 Task: Find connections with filter location Ayapel with filter topic #successwith filter profile language French with filter current company SoftAge Information Technology Limited with filter school IMS ENGINEERING COLLEGE, GHAZIABAD with filter industry Health and Human Services with filter service category Budgeting with filter keywords title Animal Shelter Manager
Action: Mouse moved to (525, 67)
Screenshot: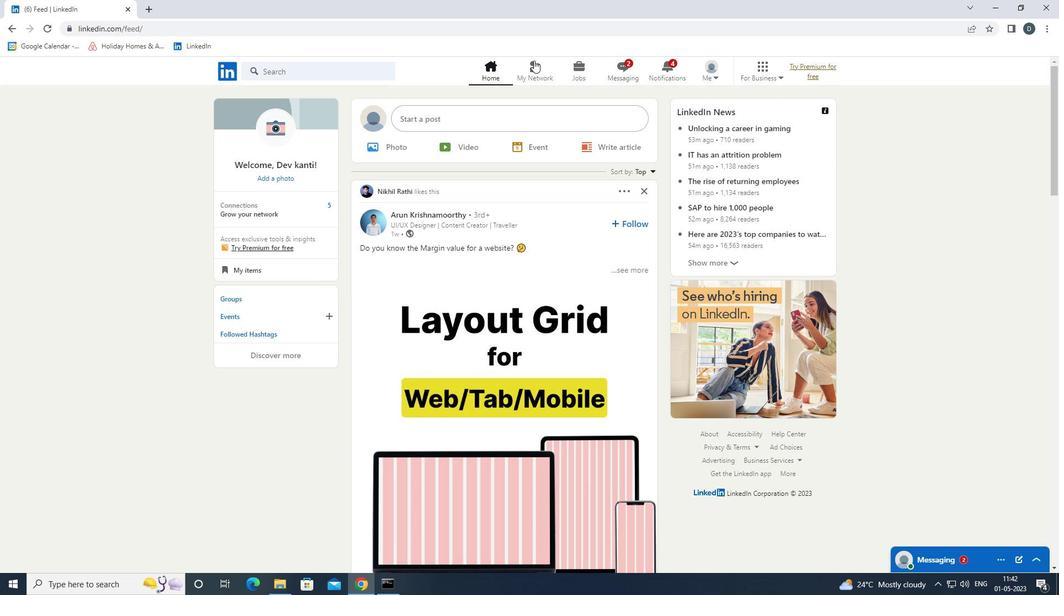 
Action: Mouse pressed left at (525, 67)
Screenshot: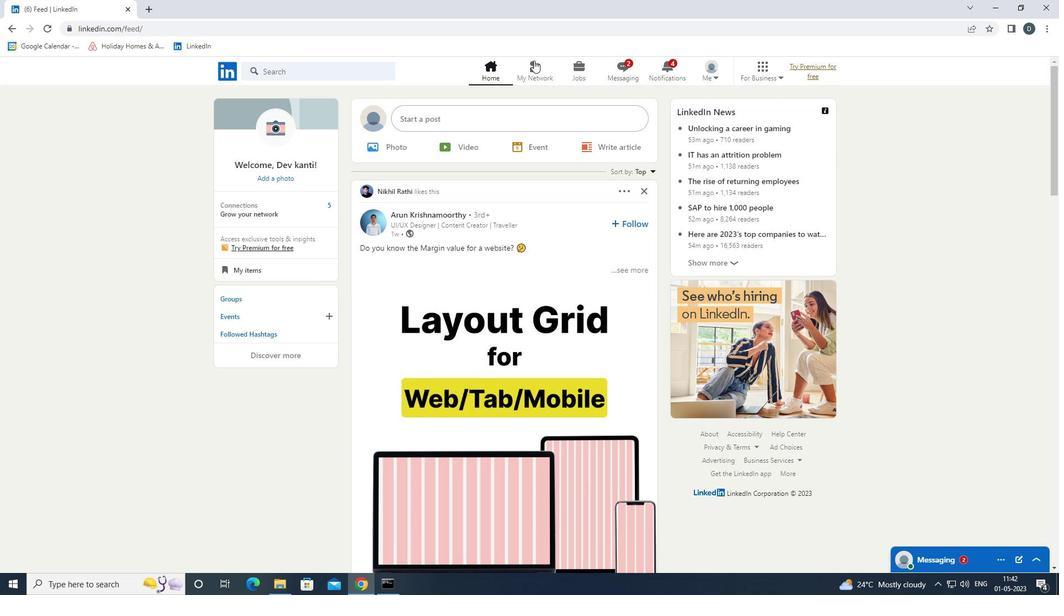 
Action: Mouse moved to (364, 132)
Screenshot: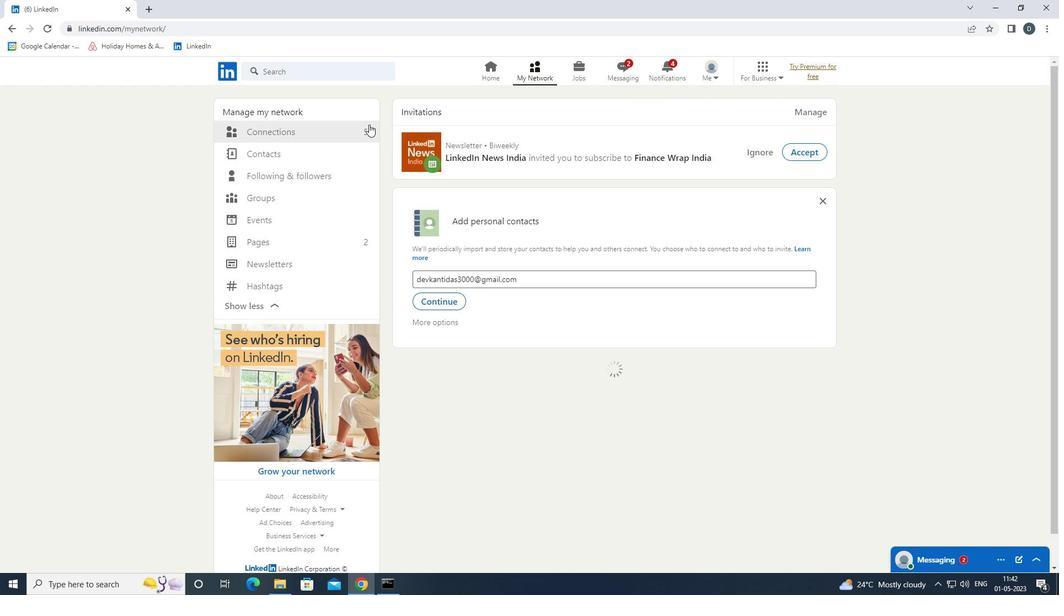 
Action: Mouse pressed left at (364, 132)
Screenshot: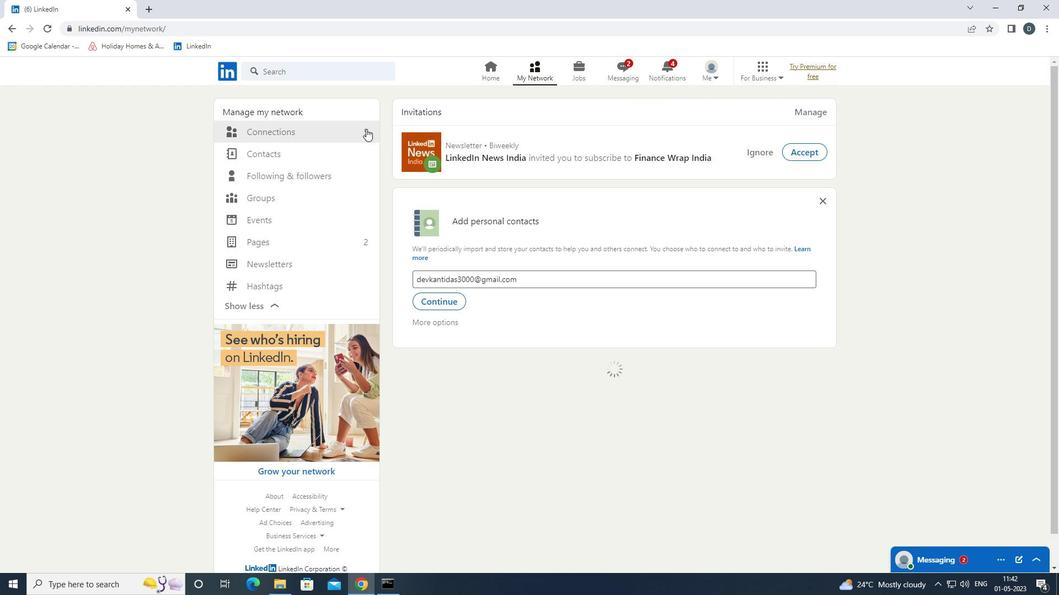 
Action: Mouse moved to (600, 132)
Screenshot: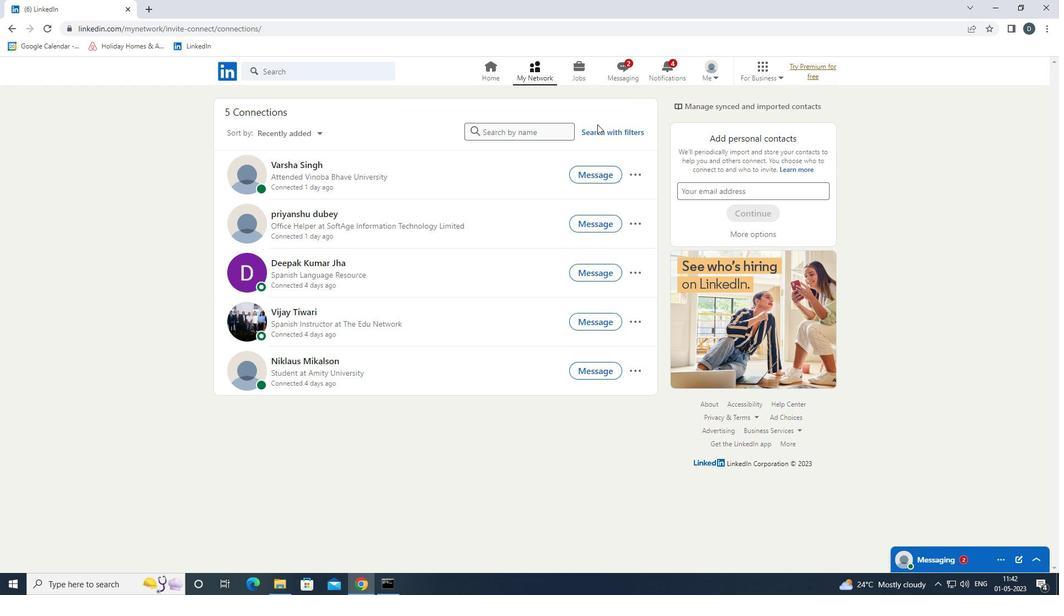 
Action: Mouse pressed left at (600, 132)
Screenshot: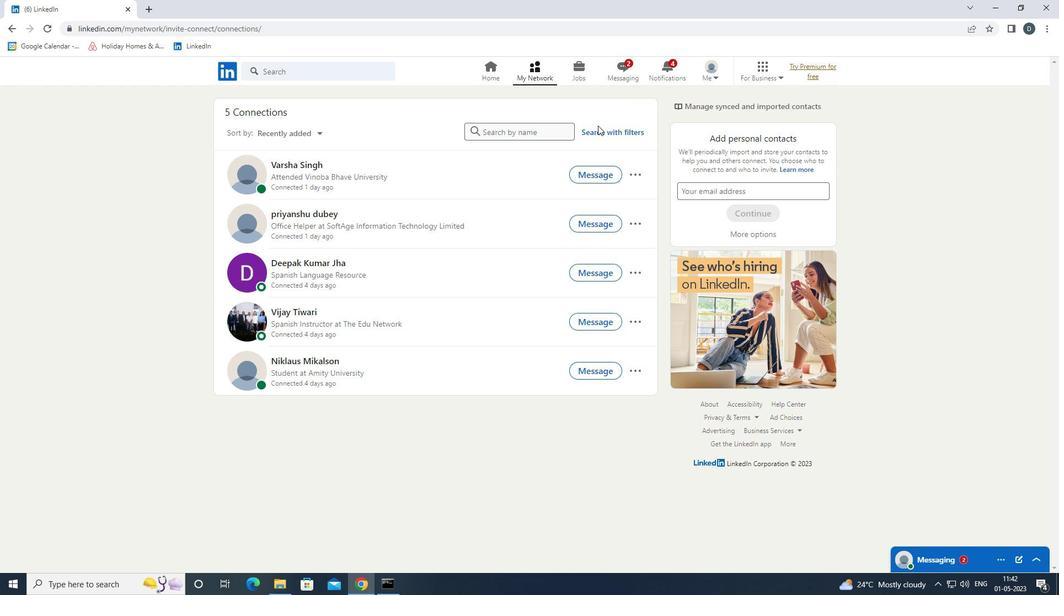 
Action: Mouse moved to (567, 101)
Screenshot: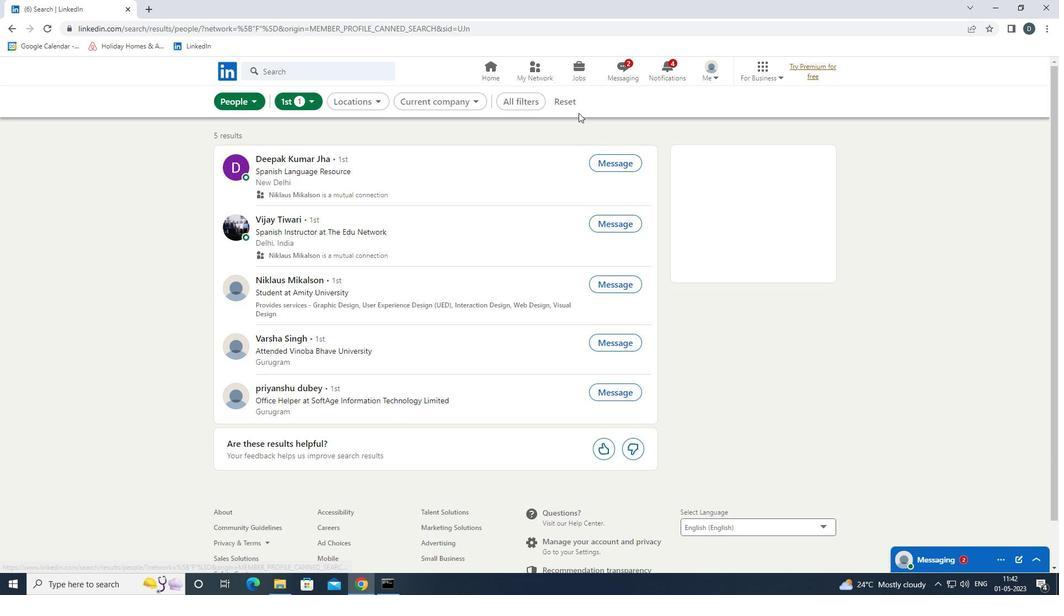 
Action: Mouse pressed left at (567, 101)
Screenshot: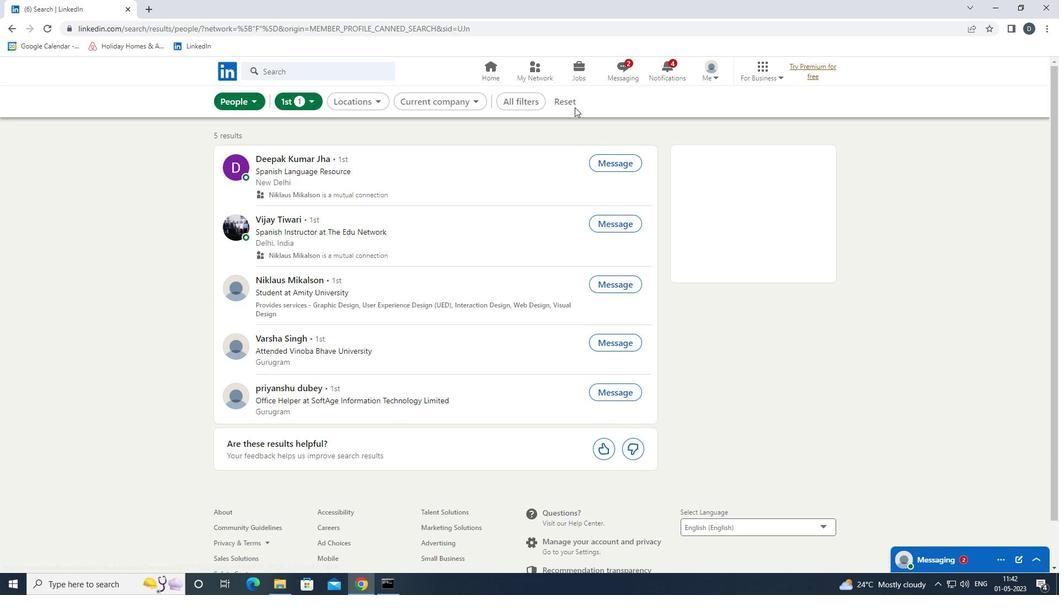 
Action: Mouse moved to (542, 97)
Screenshot: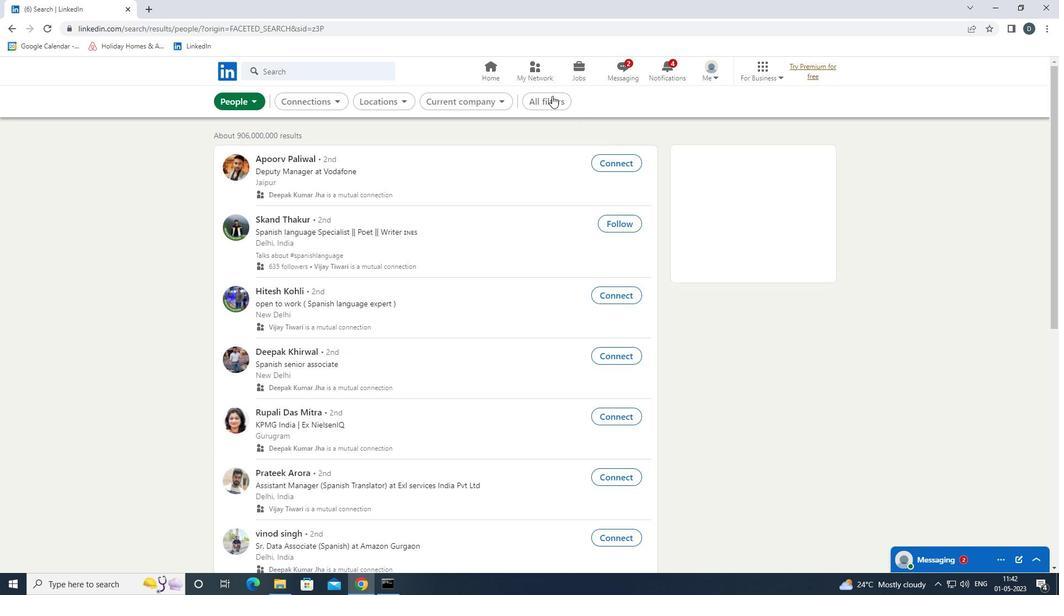 
Action: Mouse pressed left at (542, 97)
Screenshot: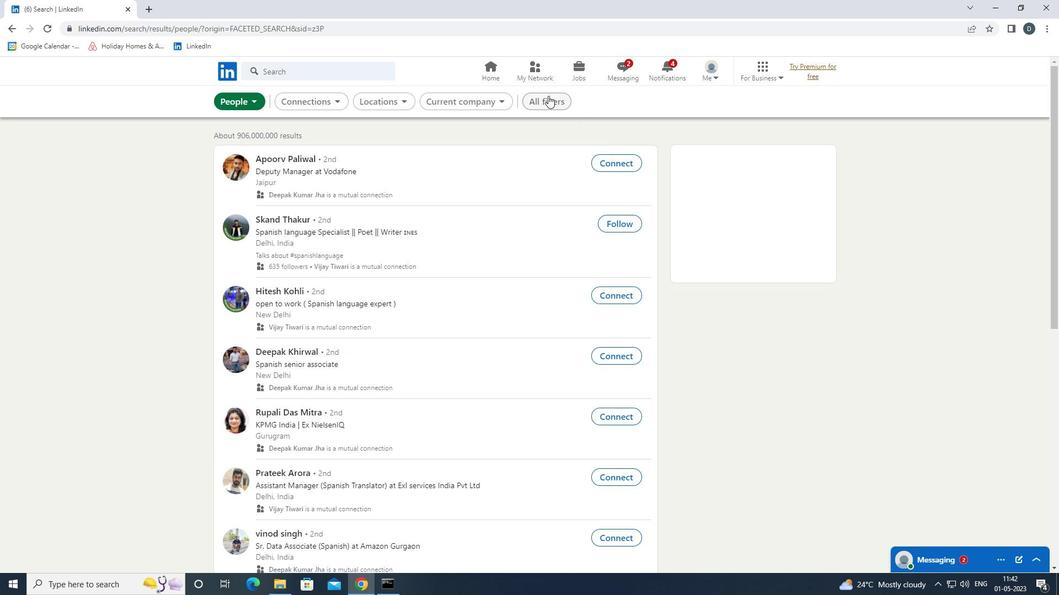 
Action: Mouse moved to (922, 286)
Screenshot: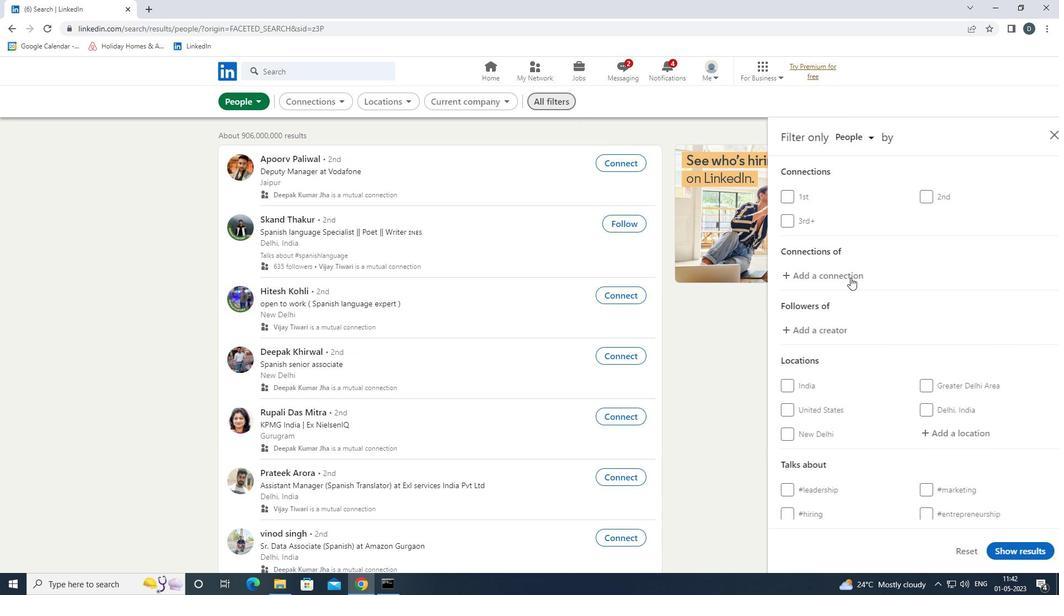 
Action: Mouse scrolled (922, 285) with delta (0, 0)
Screenshot: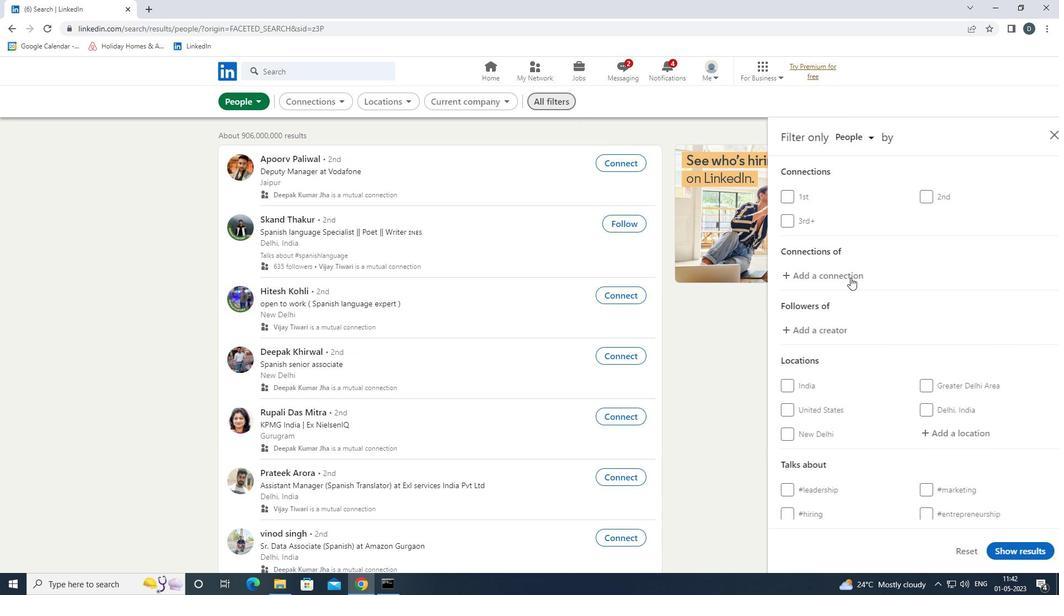 
Action: Mouse moved to (925, 287)
Screenshot: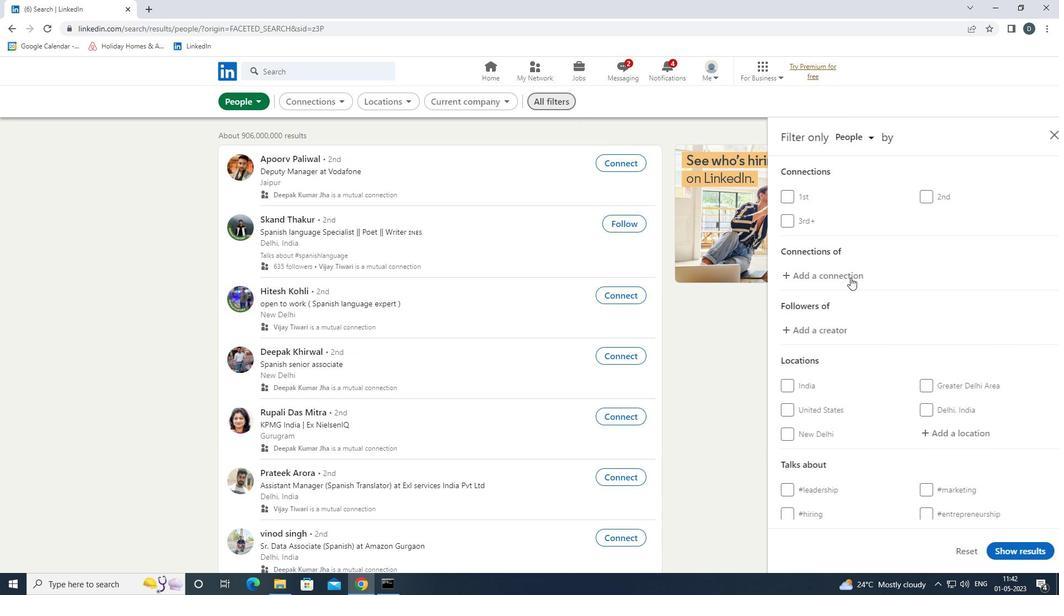 
Action: Mouse scrolled (925, 286) with delta (0, 0)
Screenshot: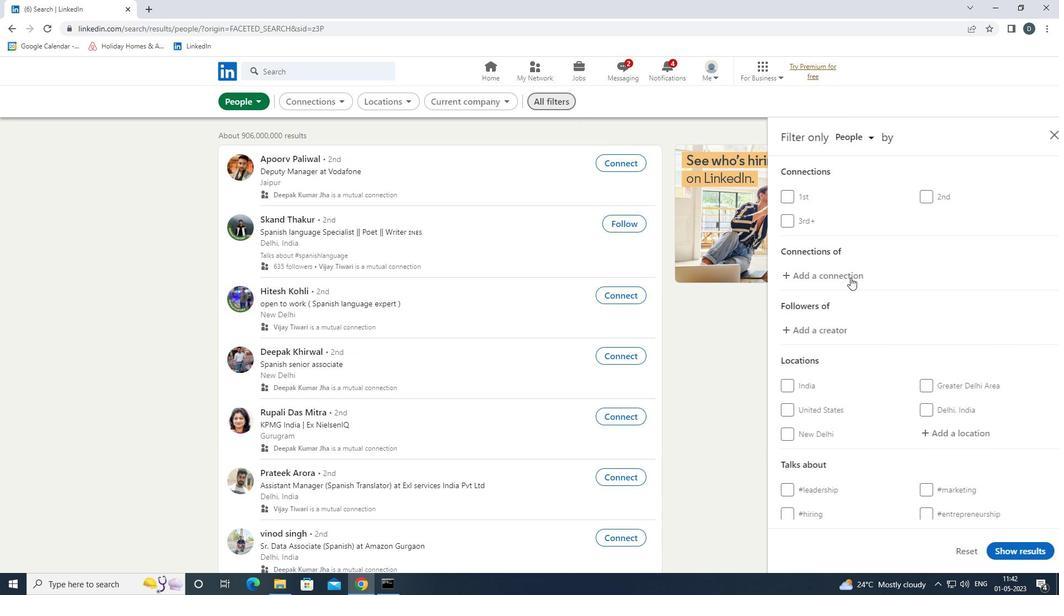 
Action: Mouse moved to (947, 395)
Screenshot: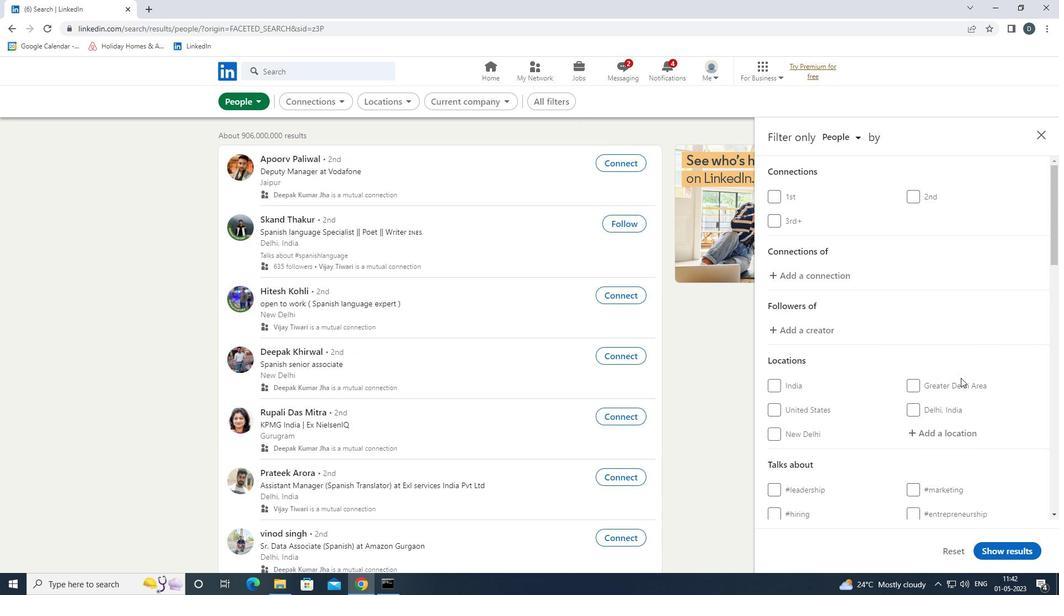 
Action: Mouse scrolled (947, 395) with delta (0, 0)
Screenshot: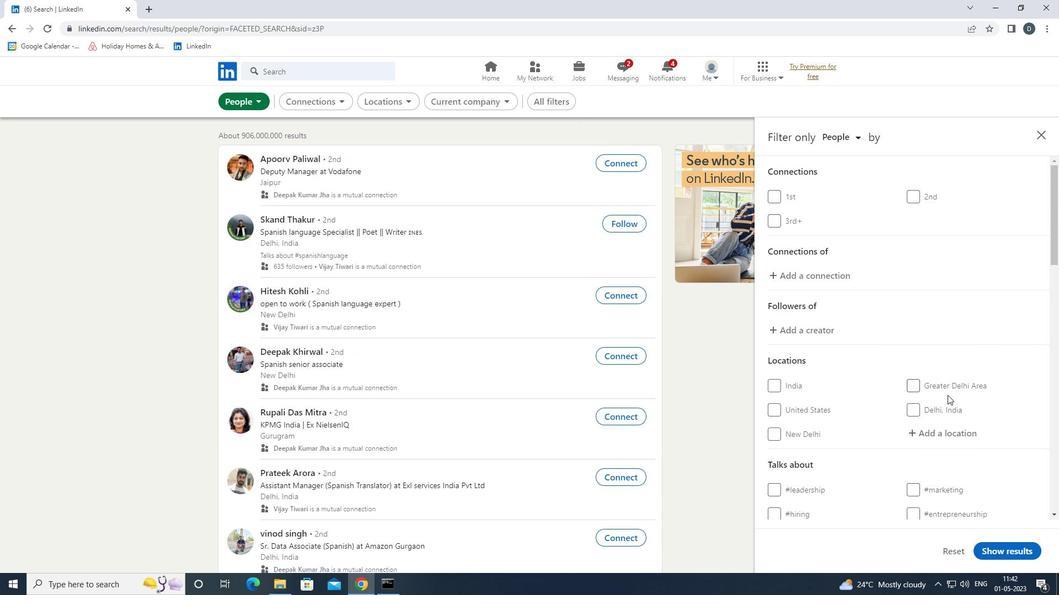 
Action: Mouse moved to (946, 375)
Screenshot: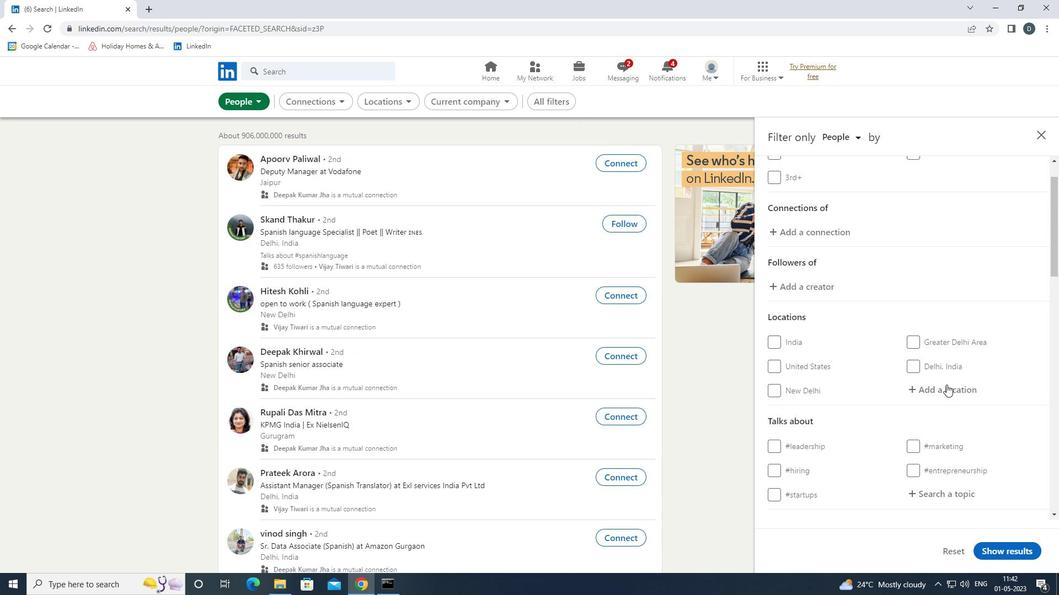 
Action: Mouse pressed left at (946, 375)
Screenshot: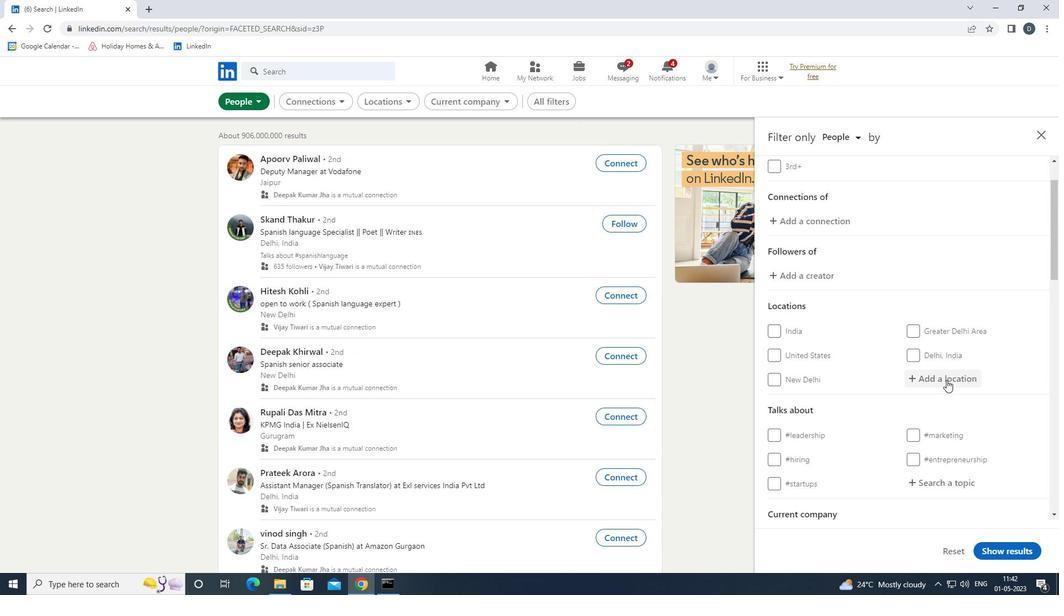 
Action: Key pressed <Key.shift><Key.shift><Key.shift><Key.shift><Key.shift><Key.shift><Key.shift><Key.shift><Key.shift><Key.shift><Key.shift><Key.shift><Key.shift><Key.shift><Key.shift>AYAPEL<Key.down><Key.enter>
Screenshot: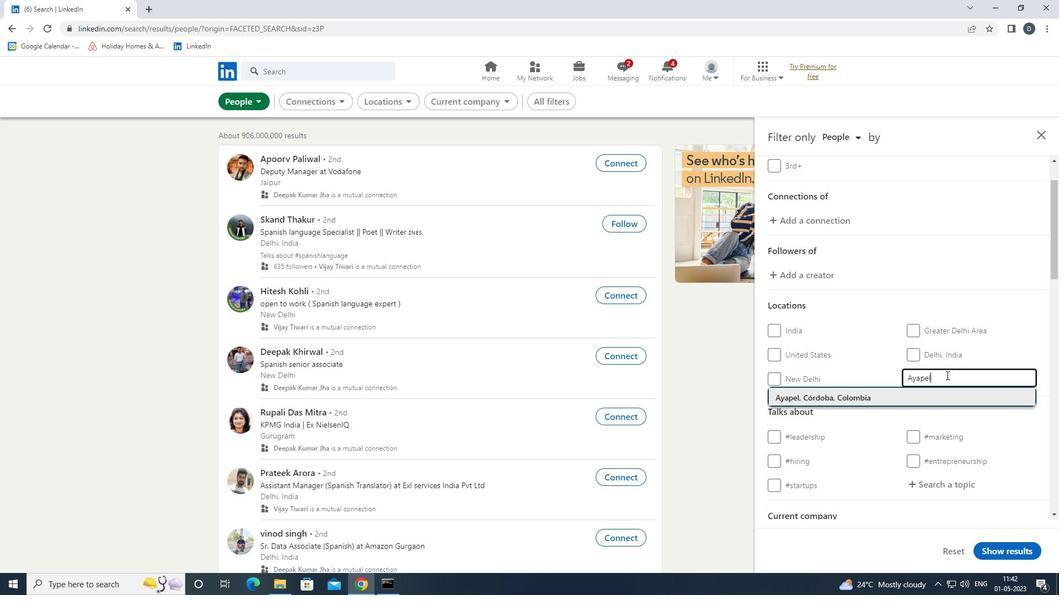 
Action: Mouse scrolled (946, 375) with delta (0, 0)
Screenshot: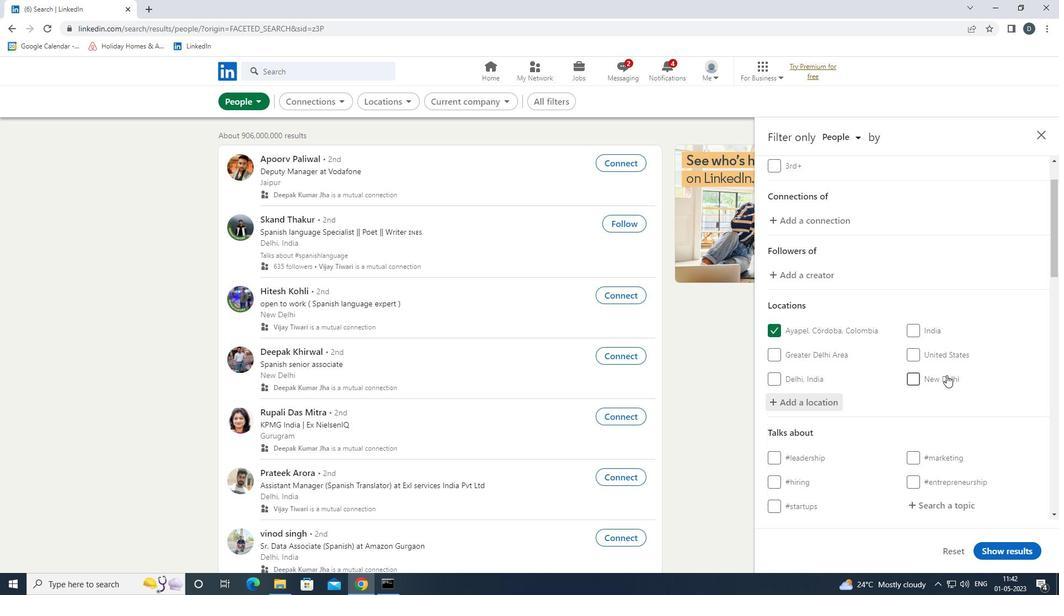 
Action: Mouse scrolled (946, 375) with delta (0, 0)
Screenshot: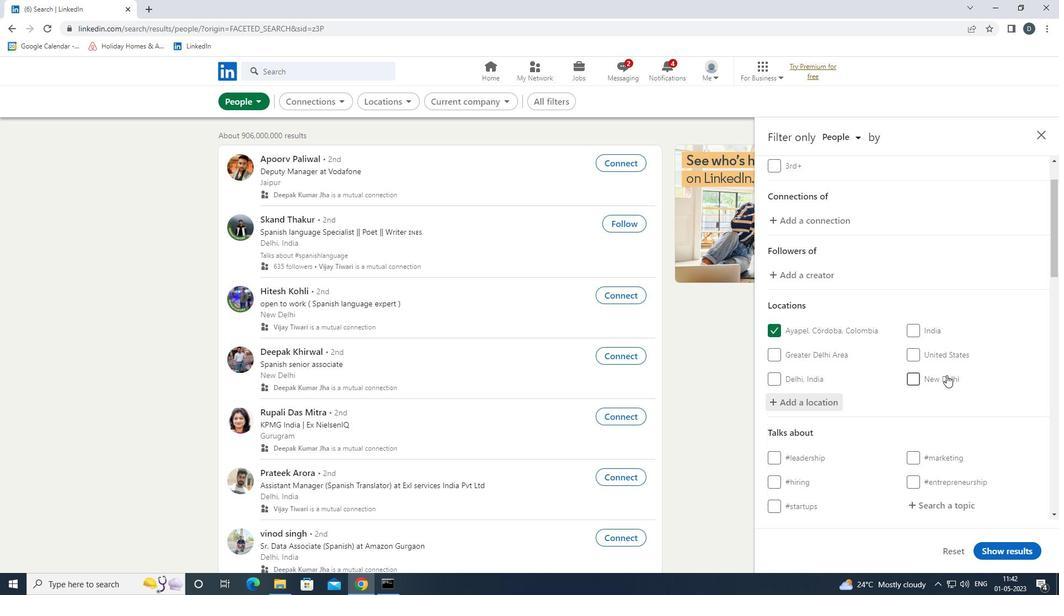 
Action: Mouse moved to (939, 396)
Screenshot: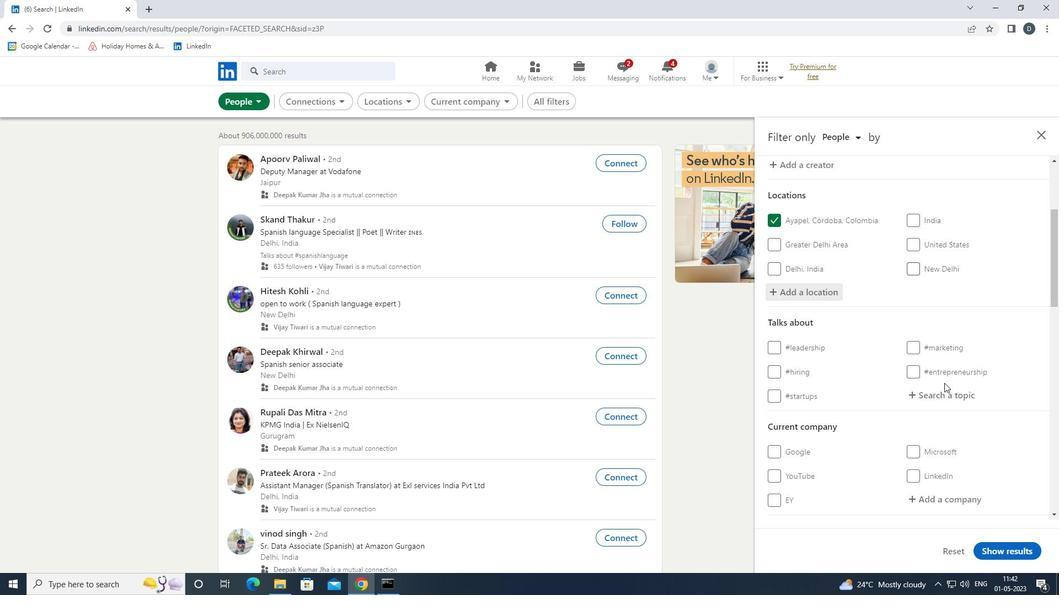 
Action: Mouse pressed left at (939, 396)
Screenshot: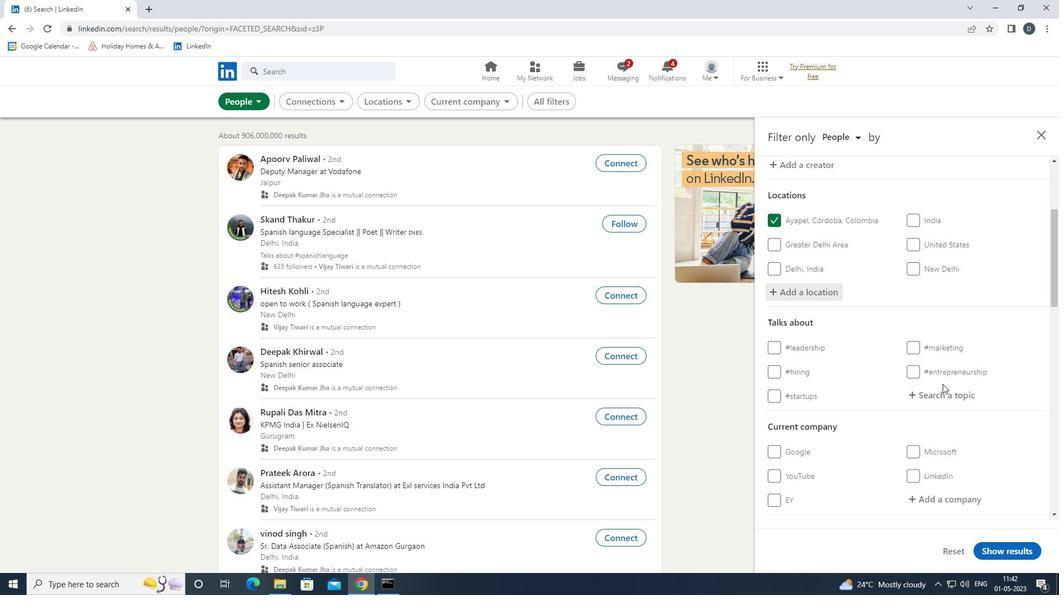 
Action: Mouse moved to (939, 397)
Screenshot: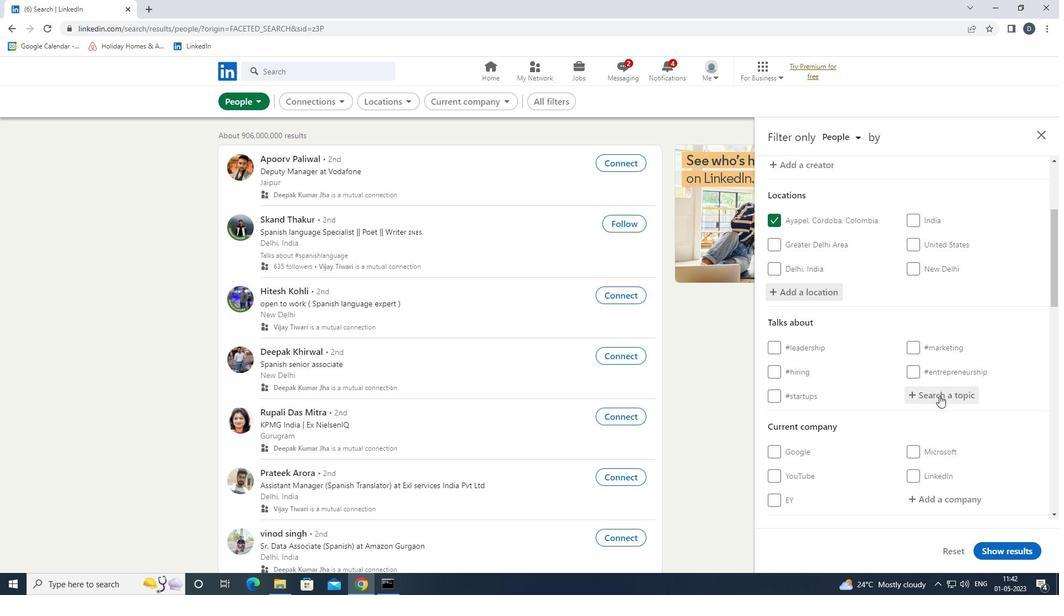 
Action: Key pressed <Key.shift>#SUCCESS
Screenshot: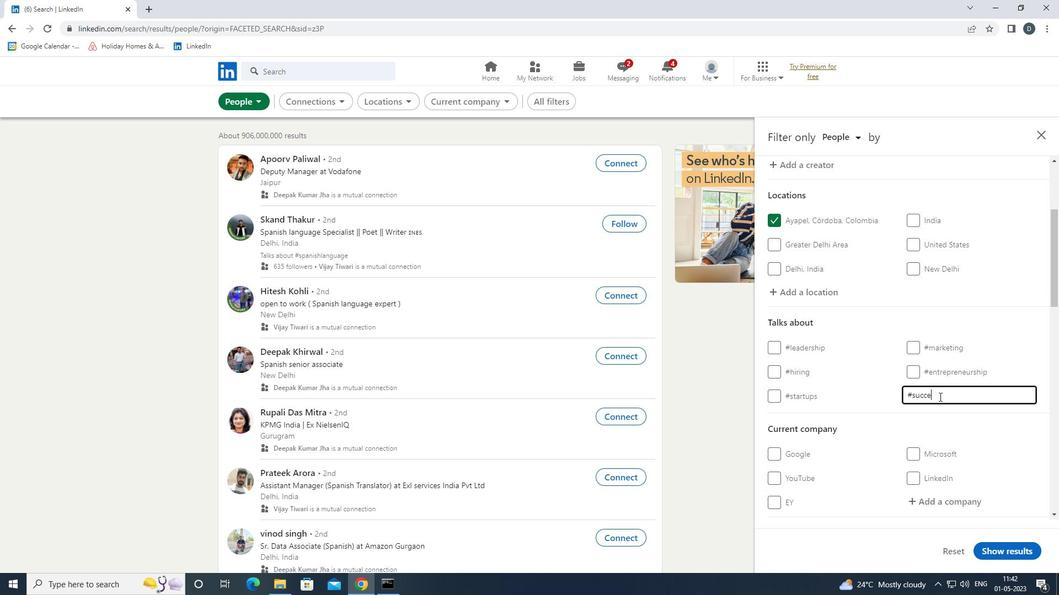 
Action: Mouse moved to (905, 407)
Screenshot: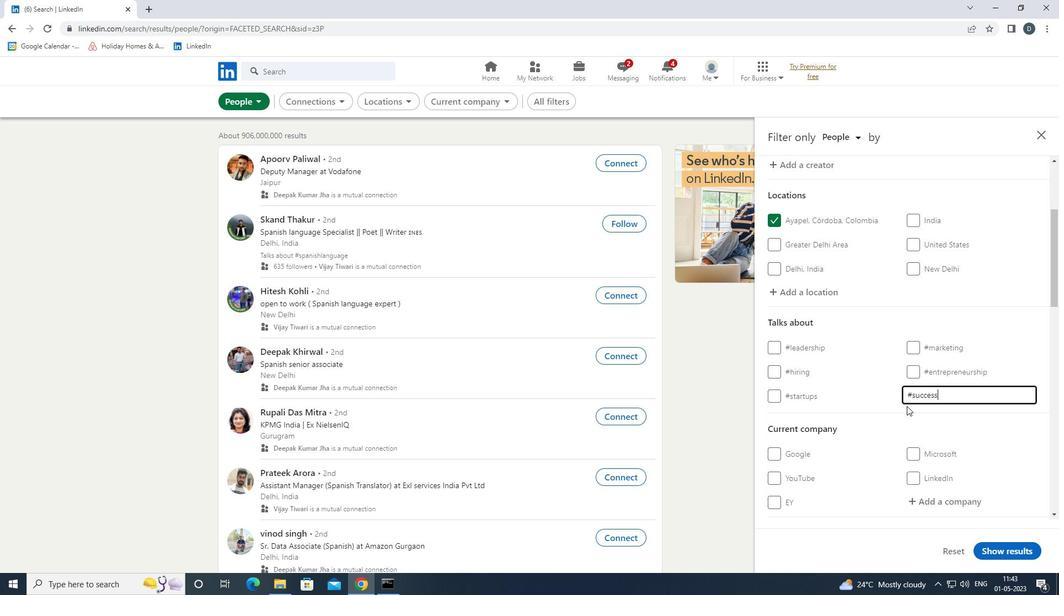 
Action: Mouse scrolled (905, 406) with delta (0, 0)
Screenshot: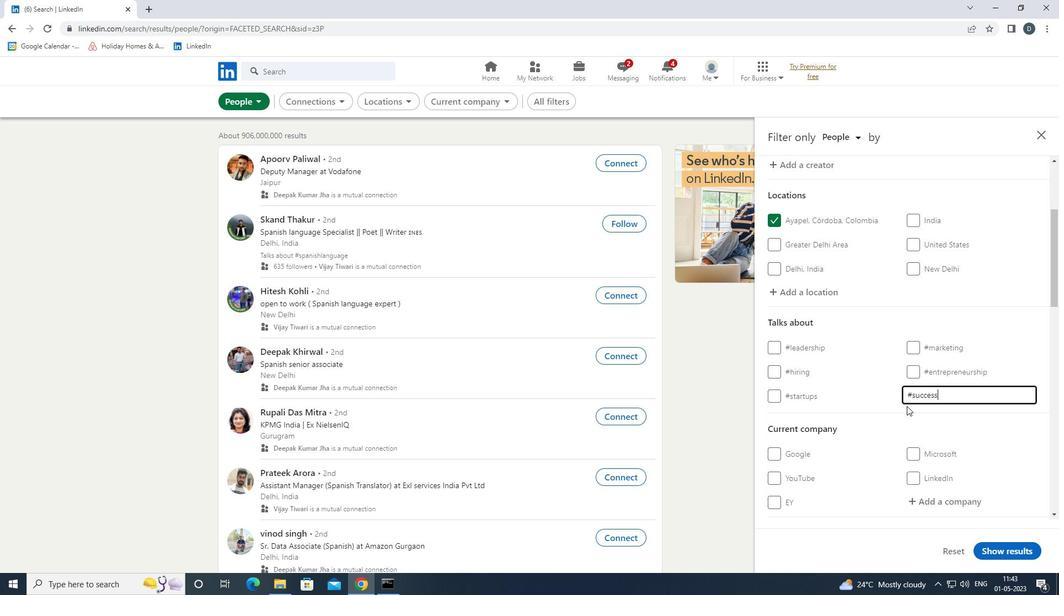 
Action: Mouse scrolled (905, 406) with delta (0, 0)
Screenshot: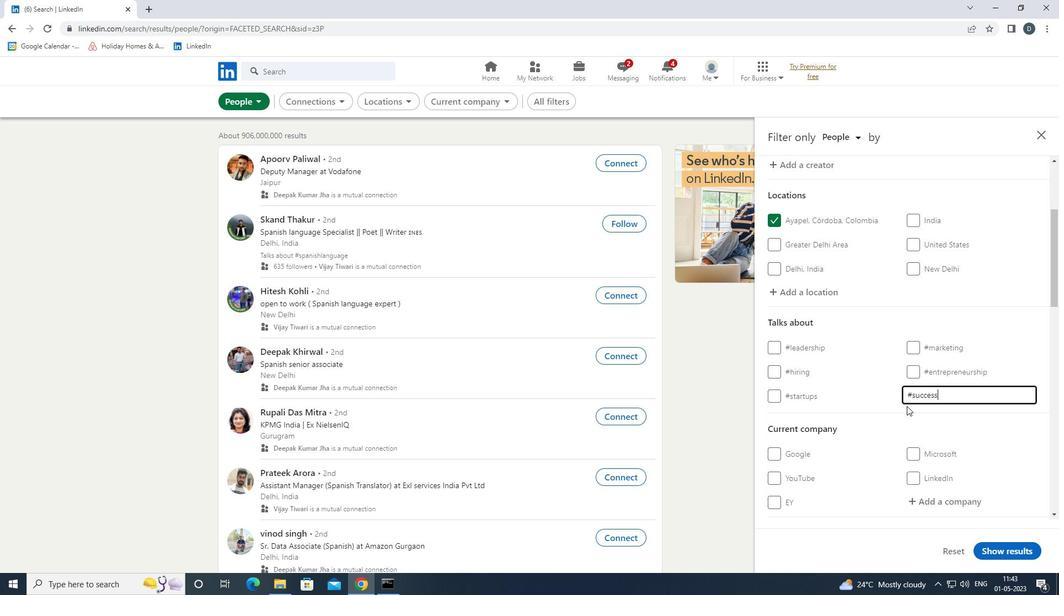 
Action: Mouse scrolled (905, 406) with delta (0, 0)
Screenshot: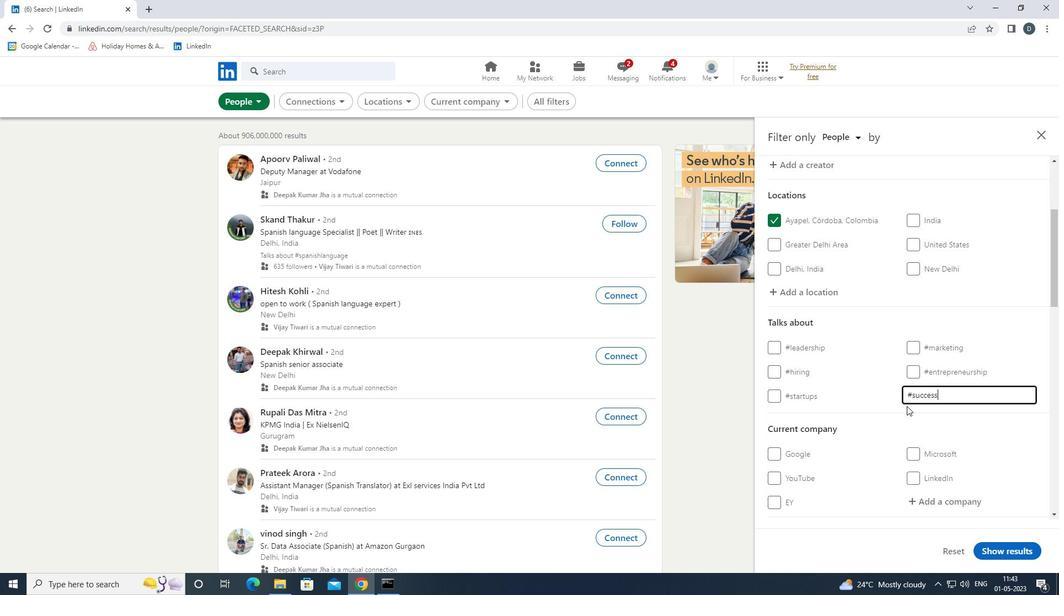 
Action: Mouse moved to (904, 407)
Screenshot: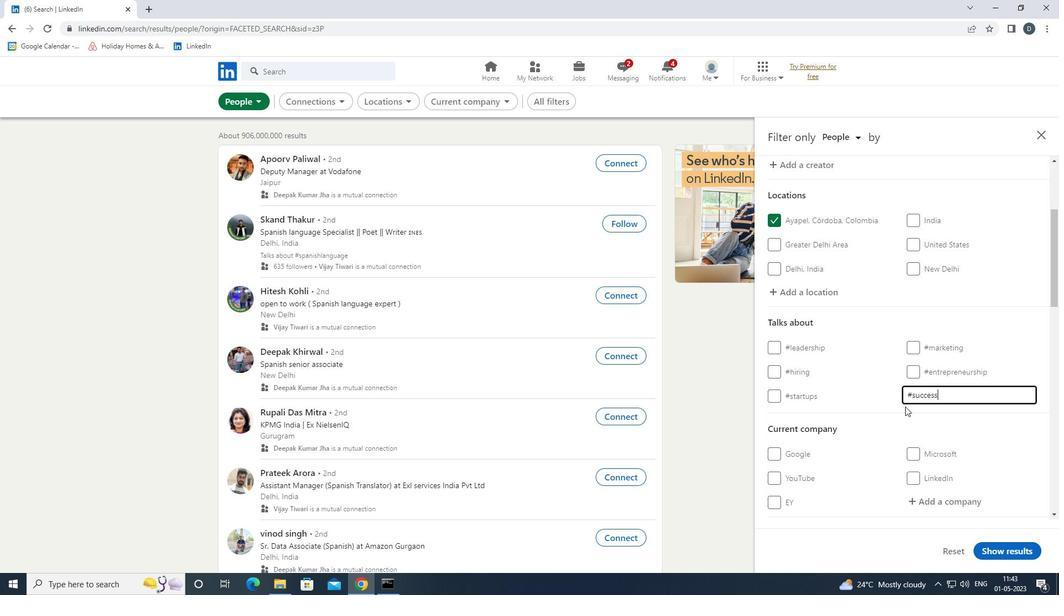 
Action: Mouse scrolled (904, 407) with delta (0, 0)
Screenshot: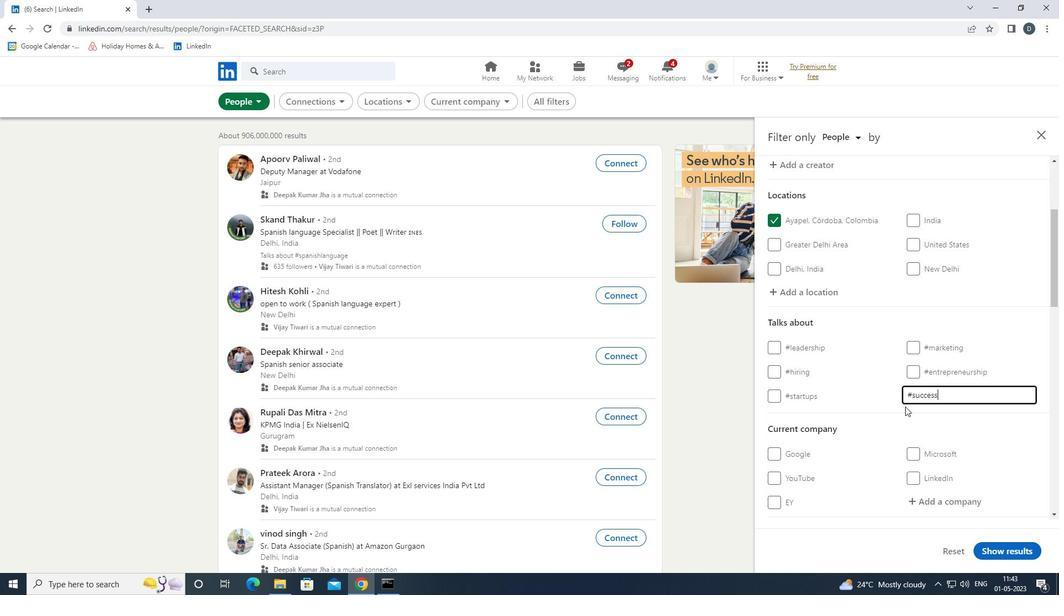 
Action: Mouse moved to (909, 402)
Screenshot: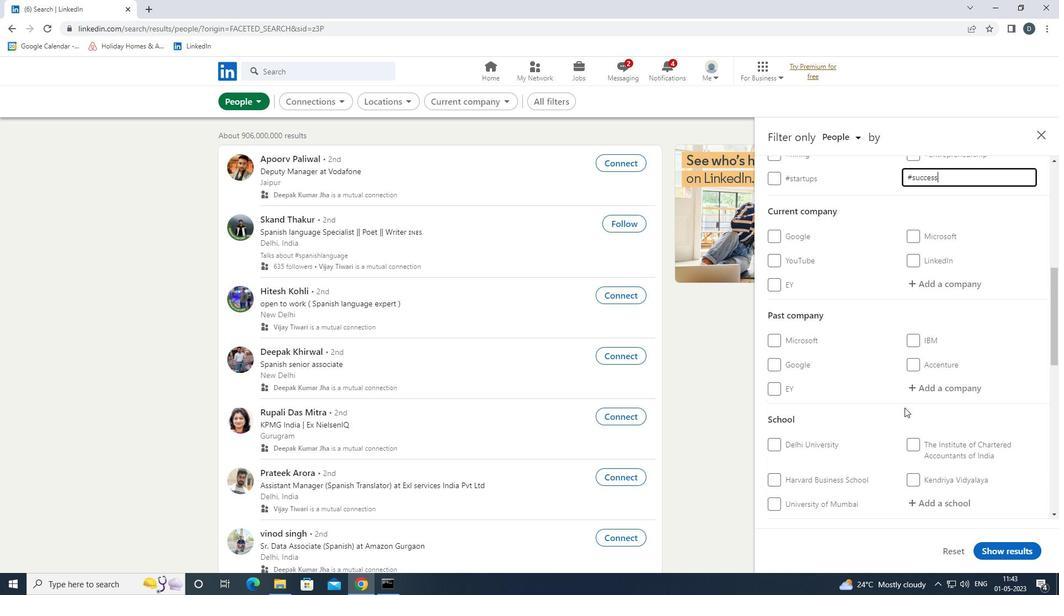 
Action: Mouse scrolled (909, 402) with delta (0, 0)
Screenshot: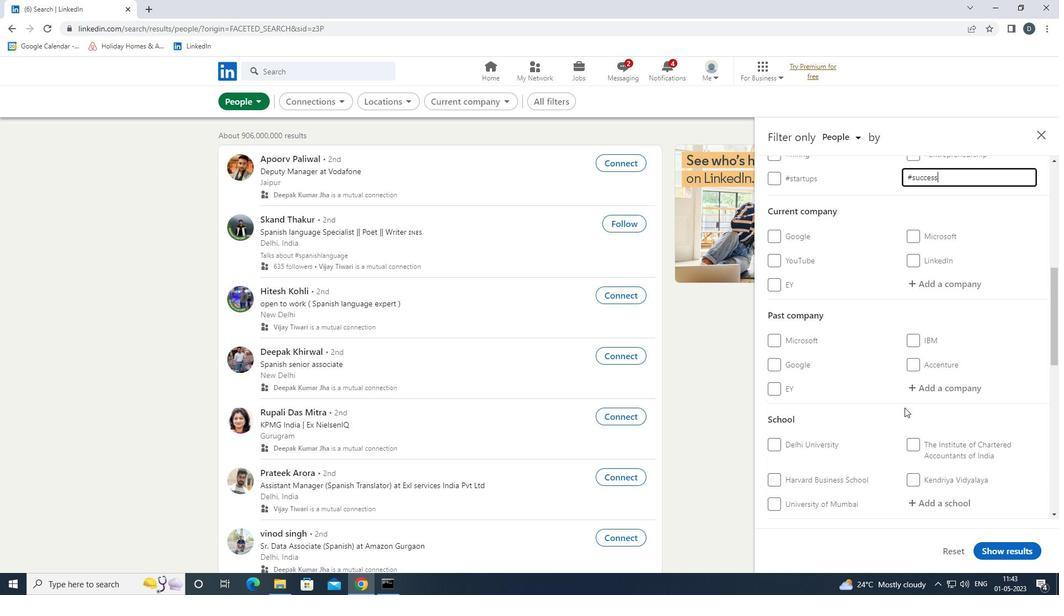 
Action: Mouse scrolled (909, 402) with delta (0, 0)
Screenshot: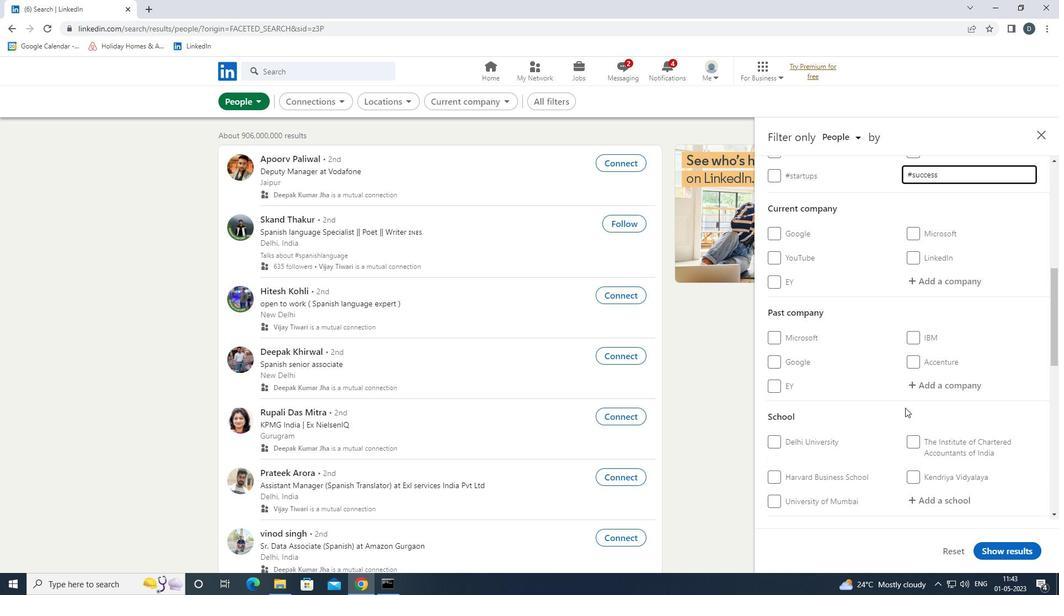 
Action: Mouse scrolled (909, 402) with delta (0, 0)
Screenshot: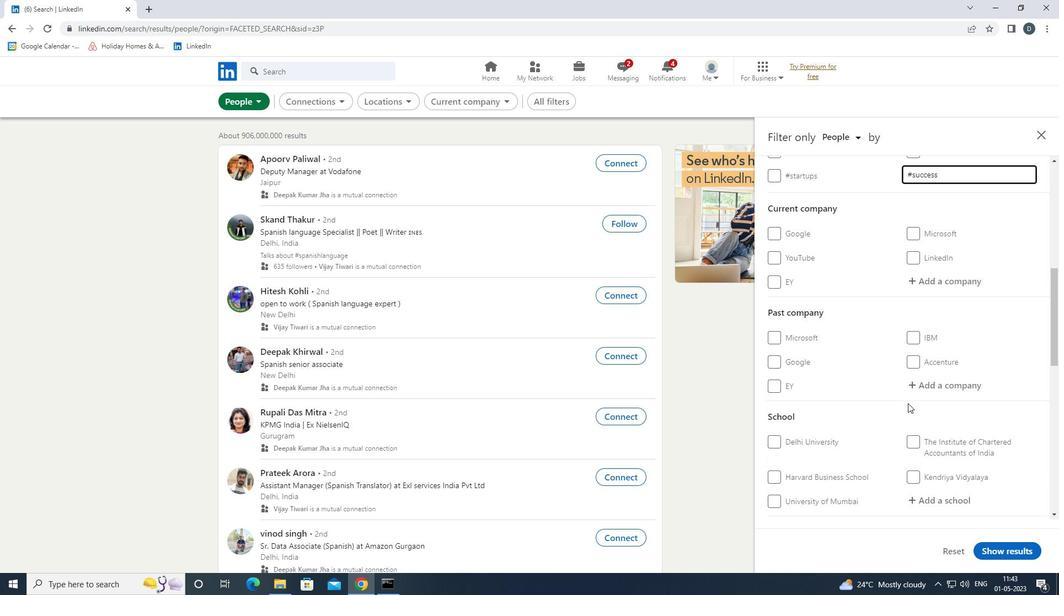 
Action: Mouse scrolled (909, 402) with delta (0, 0)
Screenshot: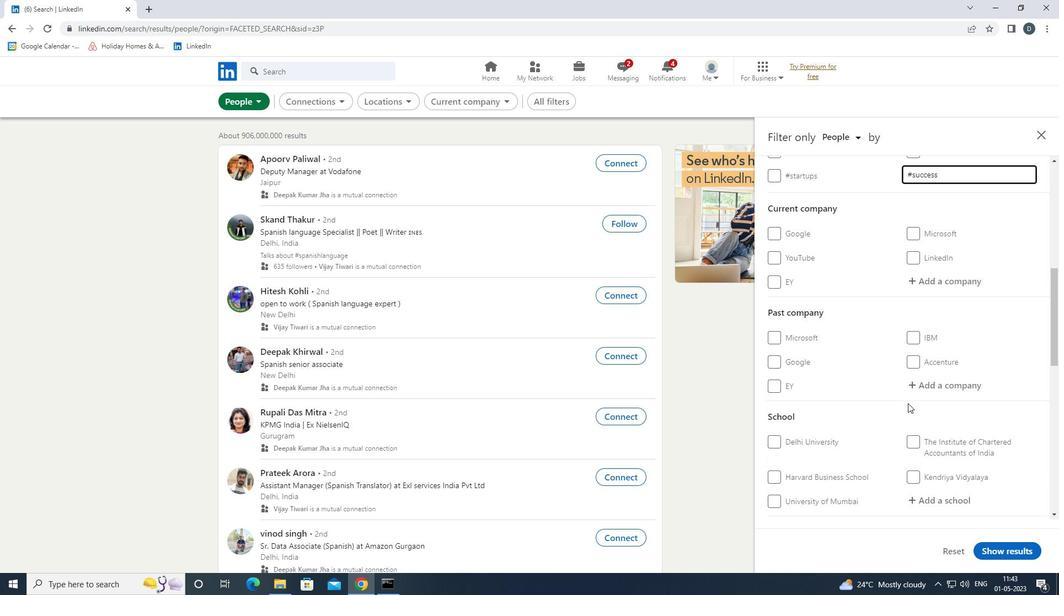 
Action: Mouse scrolled (909, 402) with delta (0, 0)
Screenshot: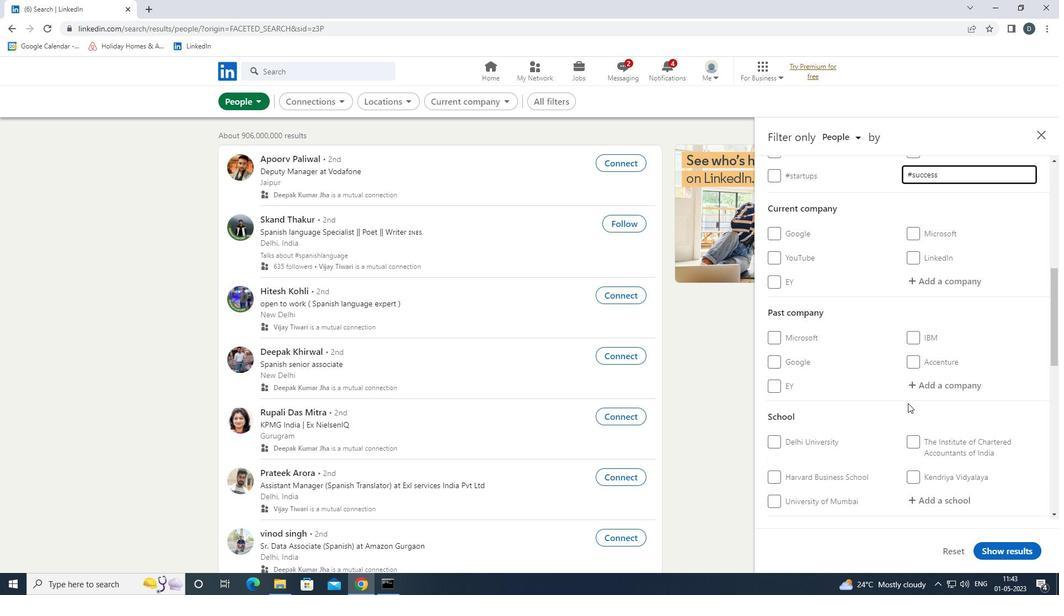 
Action: Mouse moved to (908, 408)
Screenshot: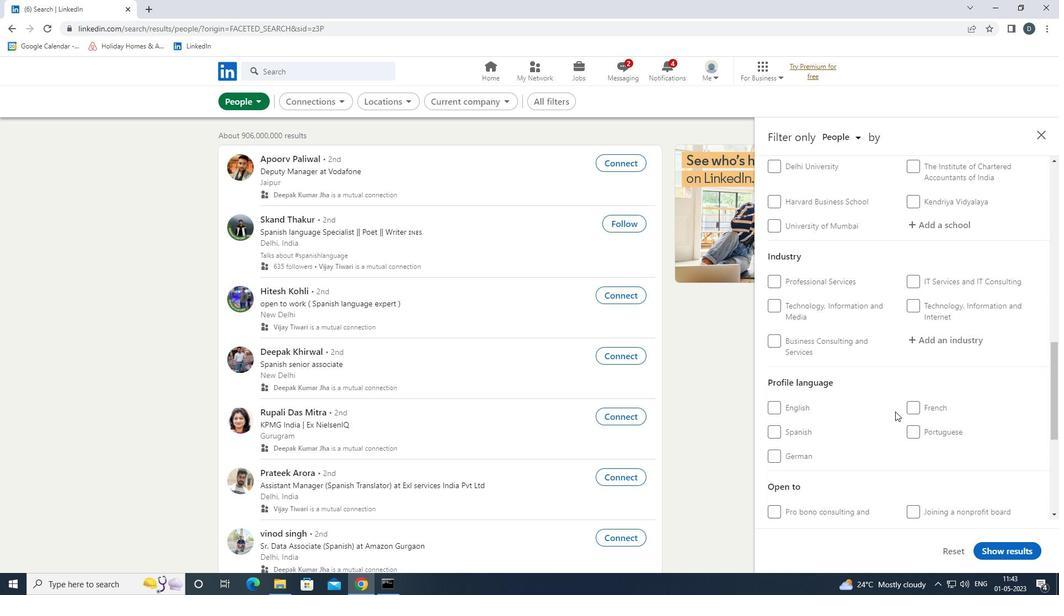 
Action: Mouse pressed left at (908, 408)
Screenshot: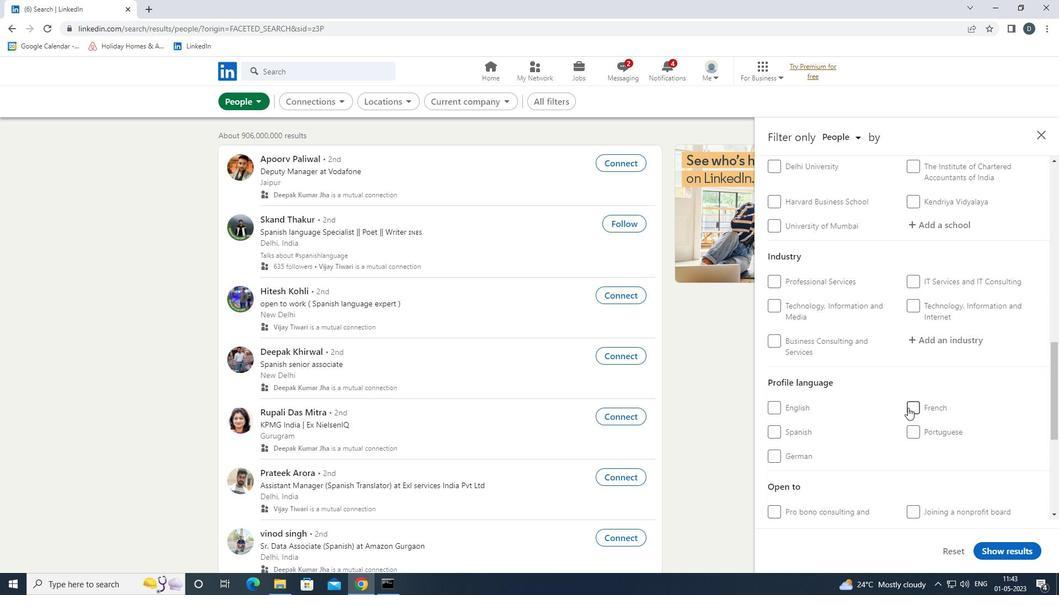 
Action: Mouse moved to (914, 412)
Screenshot: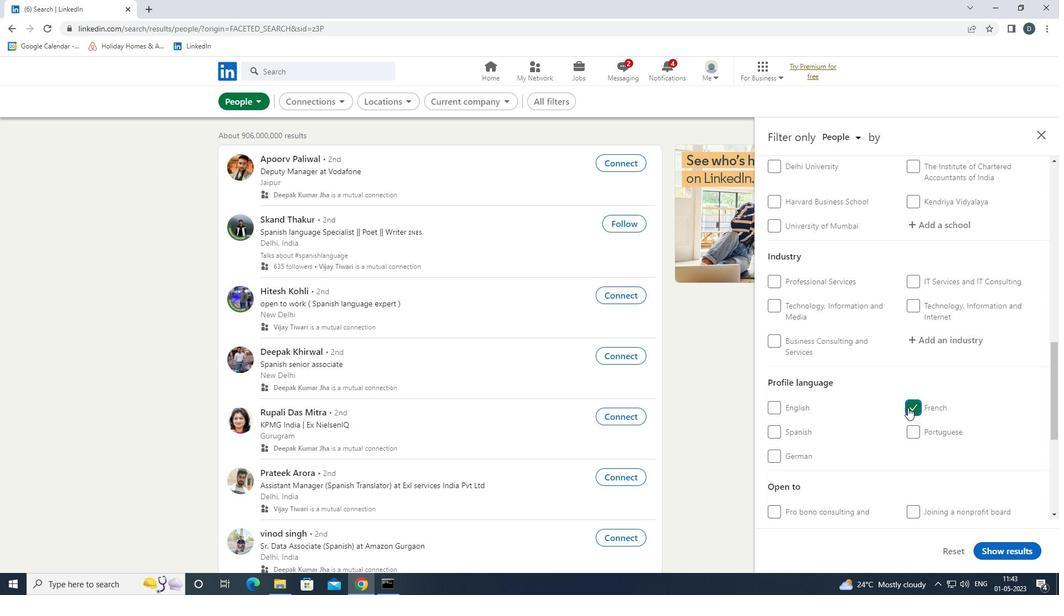 
Action: Mouse scrolled (914, 412) with delta (0, 0)
Screenshot: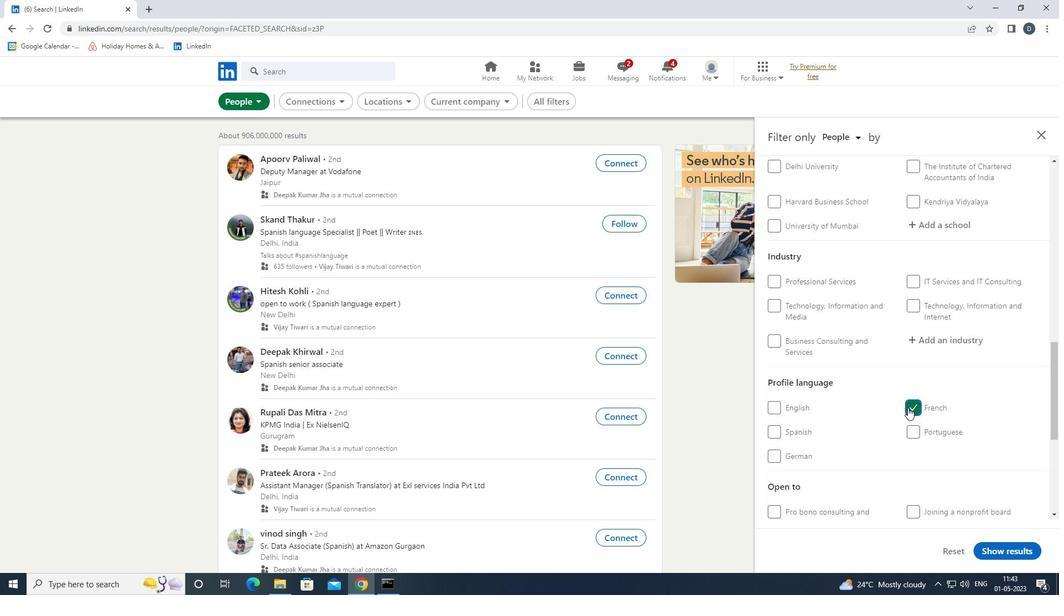 
Action: Mouse scrolled (914, 412) with delta (0, 0)
Screenshot: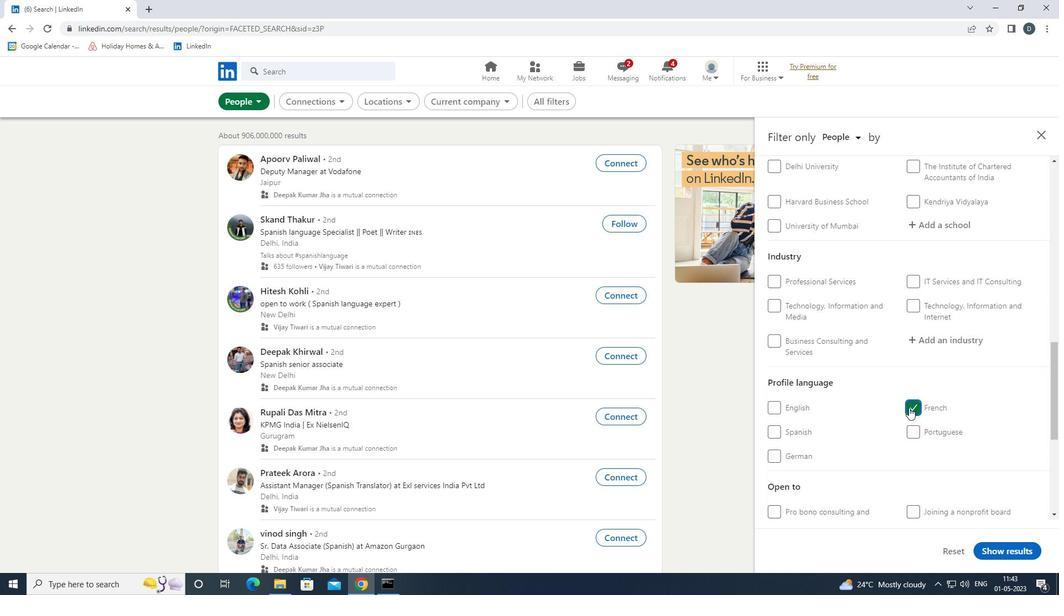 
Action: Mouse scrolled (914, 412) with delta (0, 0)
Screenshot: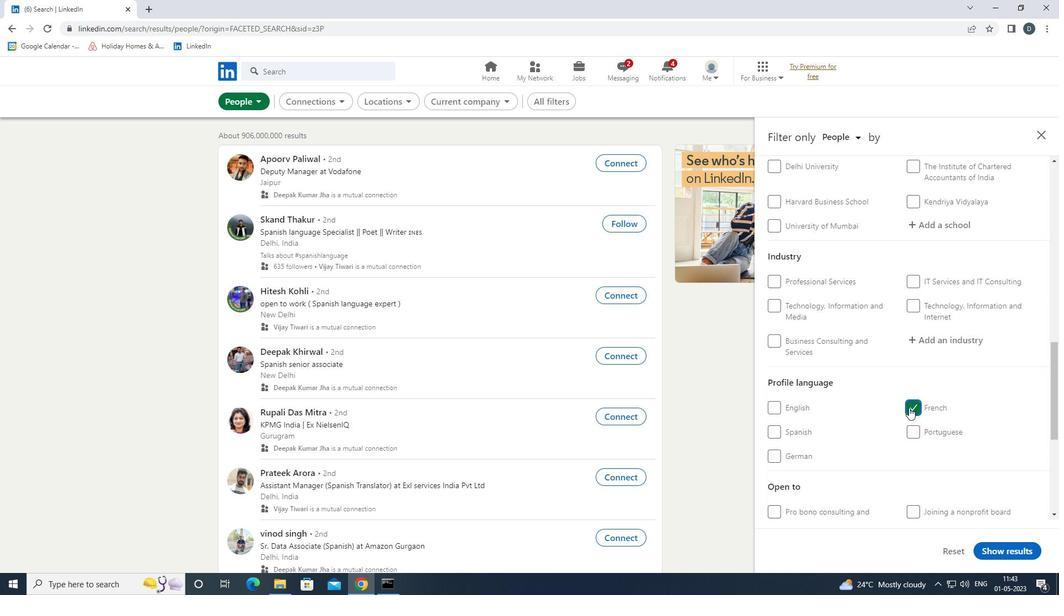 
Action: Mouse scrolled (914, 412) with delta (0, 0)
Screenshot: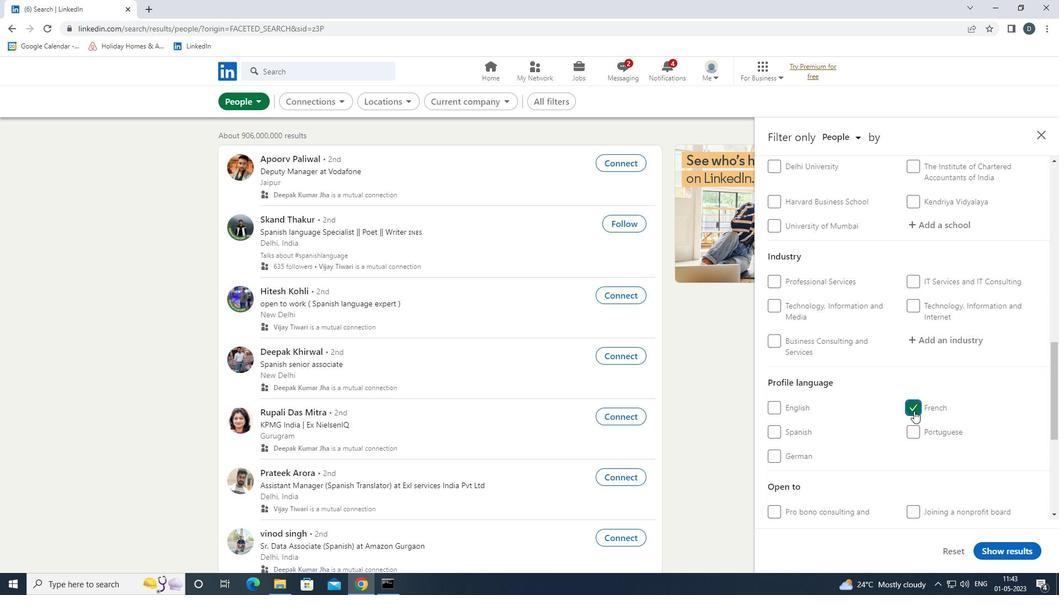 
Action: Mouse scrolled (914, 412) with delta (0, 0)
Screenshot: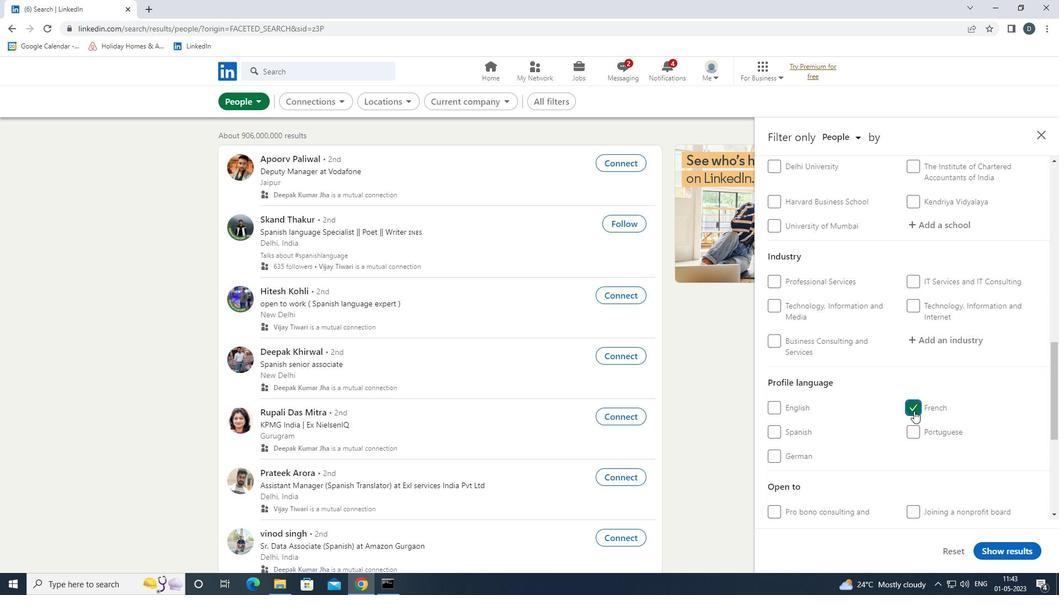
Action: Mouse scrolled (914, 412) with delta (0, 0)
Screenshot: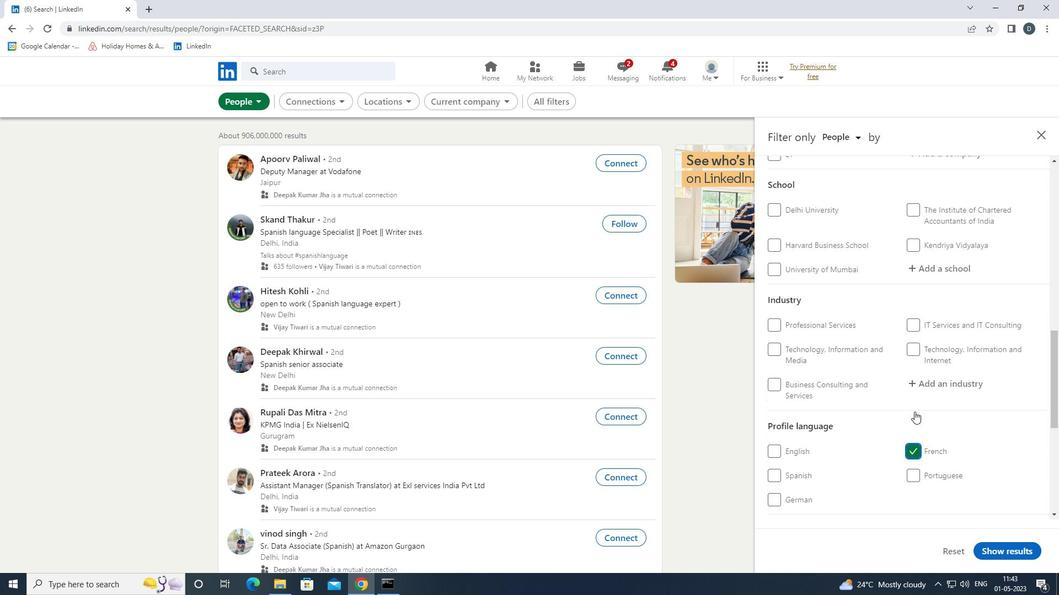 
Action: Mouse scrolled (914, 412) with delta (0, 0)
Screenshot: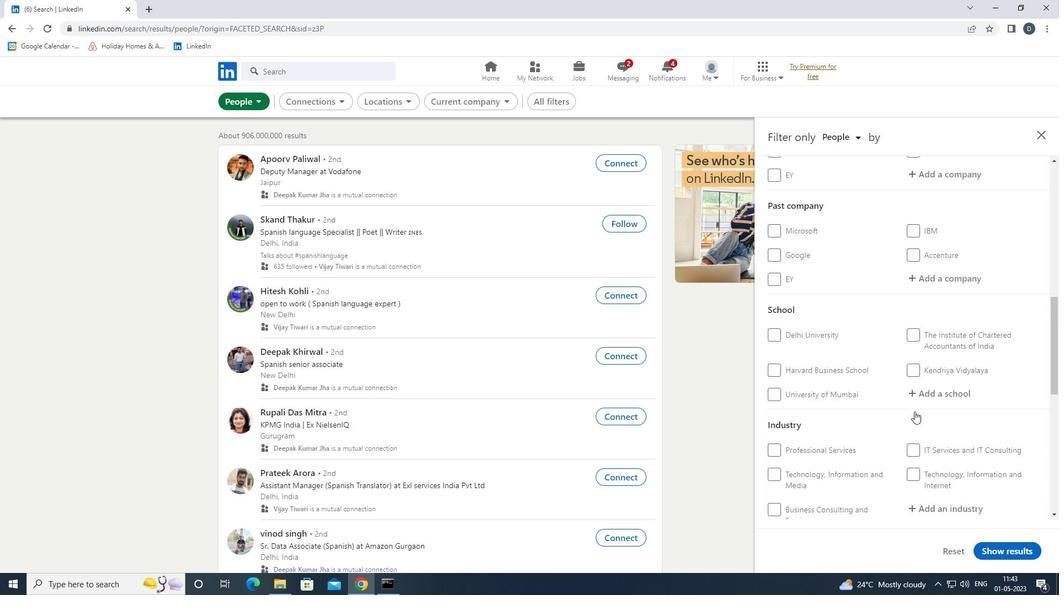 
Action: Mouse moved to (942, 390)
Screenshot: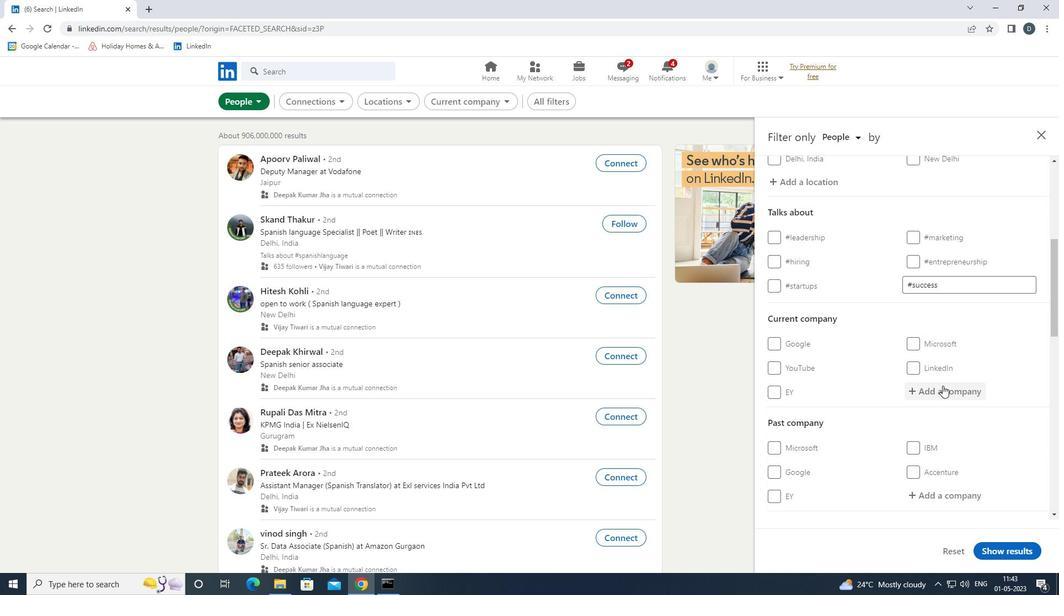 
Action: Mouse pressed left at (942, 390)
Screenshot: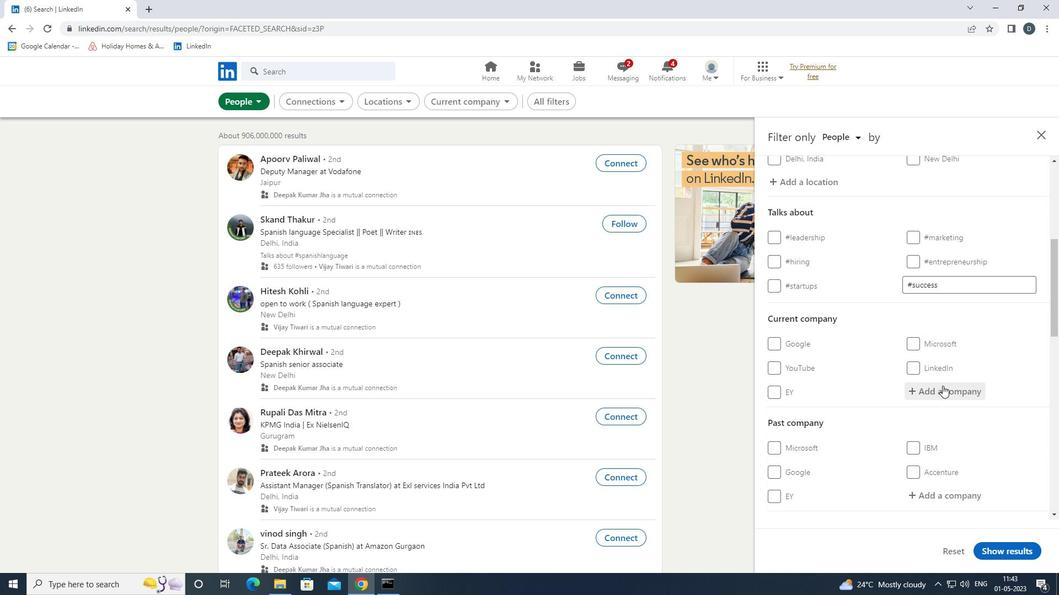 
Action: Mouse moved to (942, 391)
Screenshot: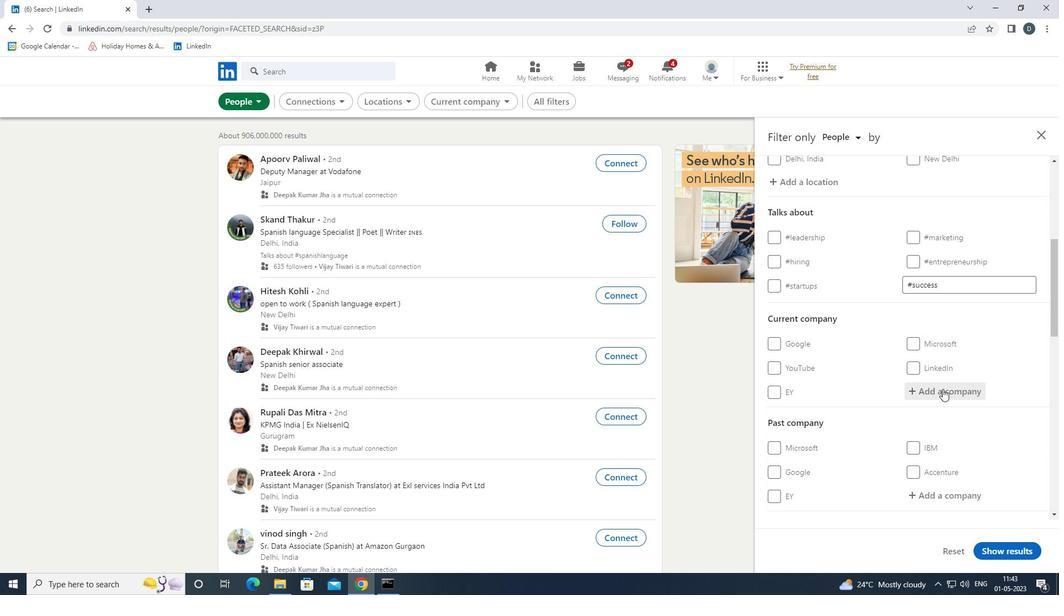 
Action: Key pressed <Key.shift>SOFTAGE<Key.down><Key.enter>
Screenshot: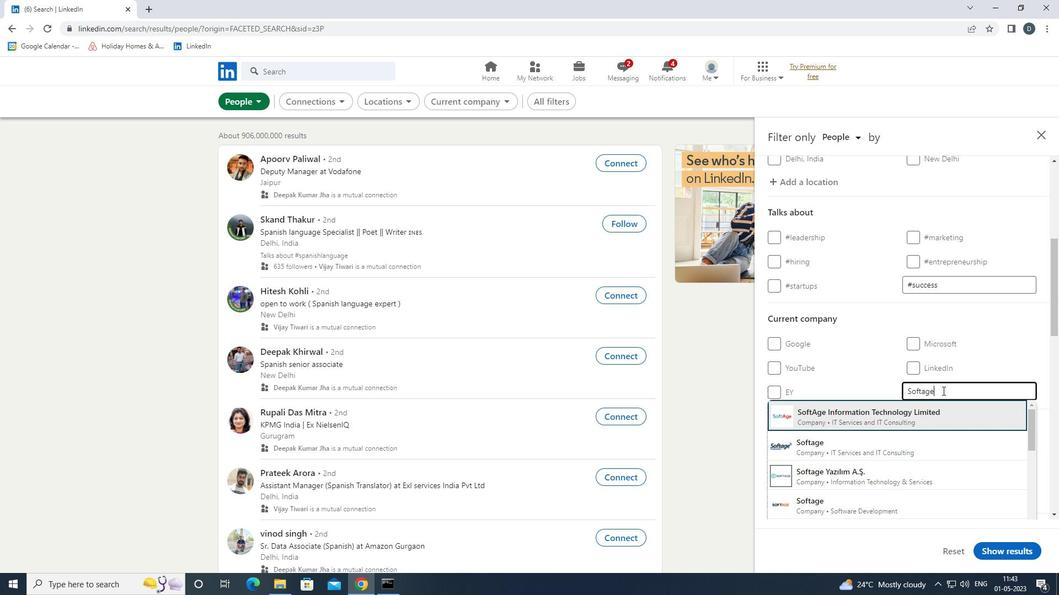 
Action: Mouse moved to (942, 391)
Screenshot: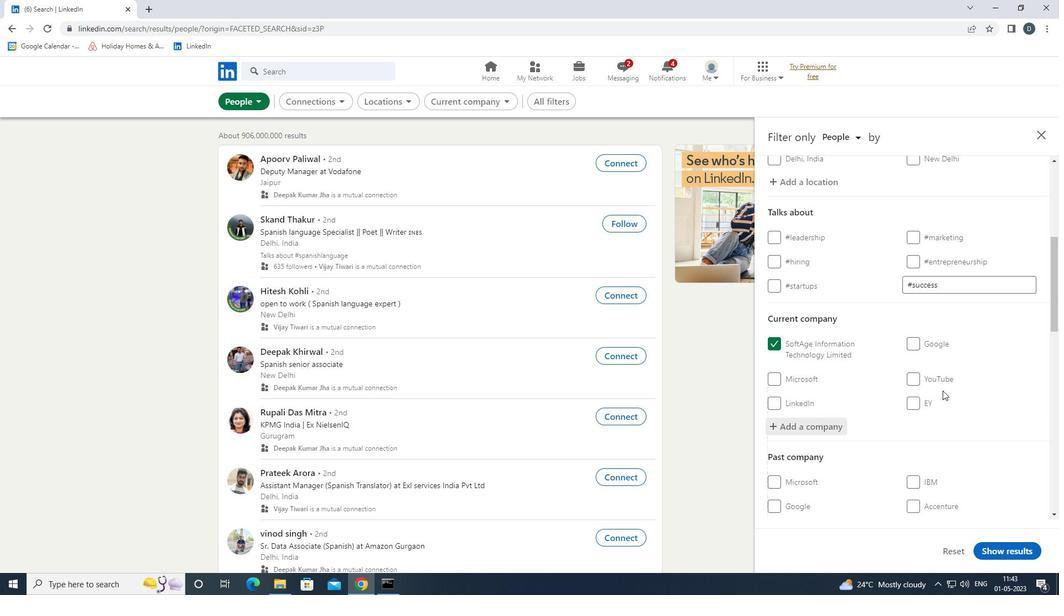 
Action: Mouse scrolled (942, 390) with delta (0, 0)
Screenshot: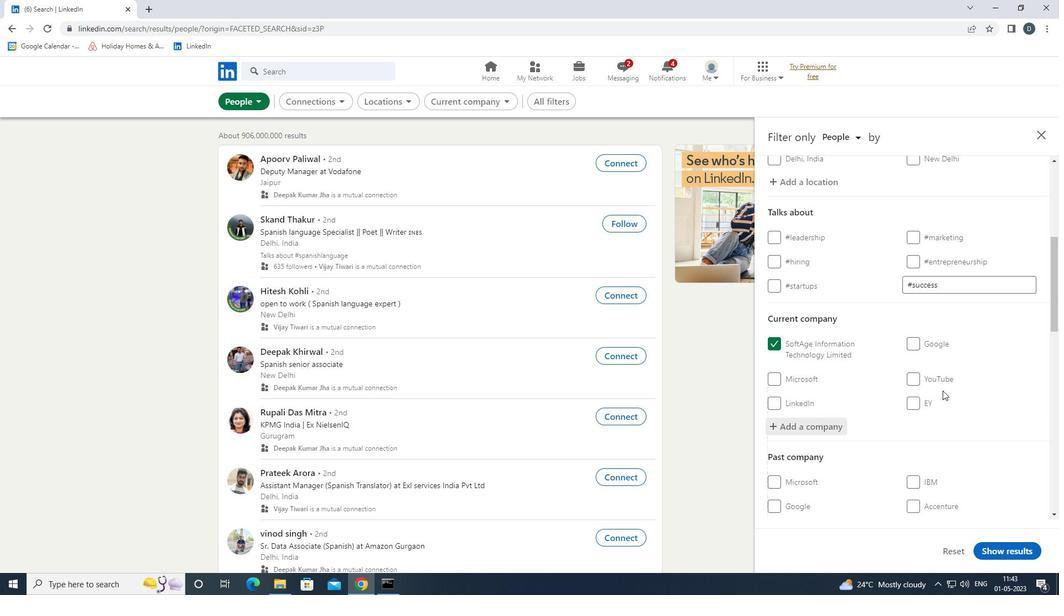 
Action: Mouse scrolled (942, 390) with delta (0, 0)
Screenshot: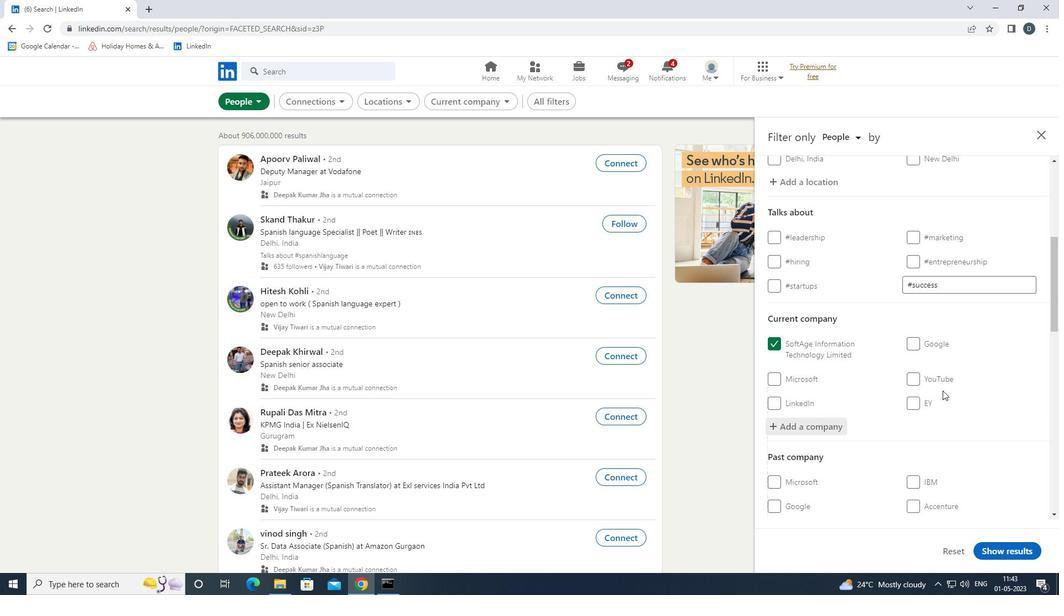 
Action: Mouse scrolled (942, 390) with delta (0, 0)
Screenshot: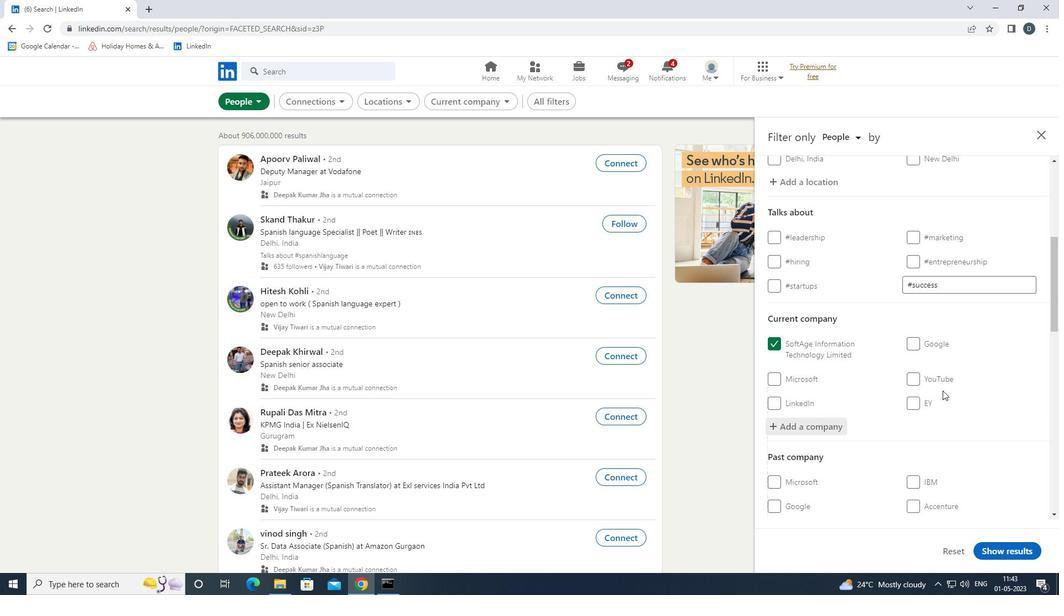 
Action: Mouse moved to (893, 382)
Screenshot: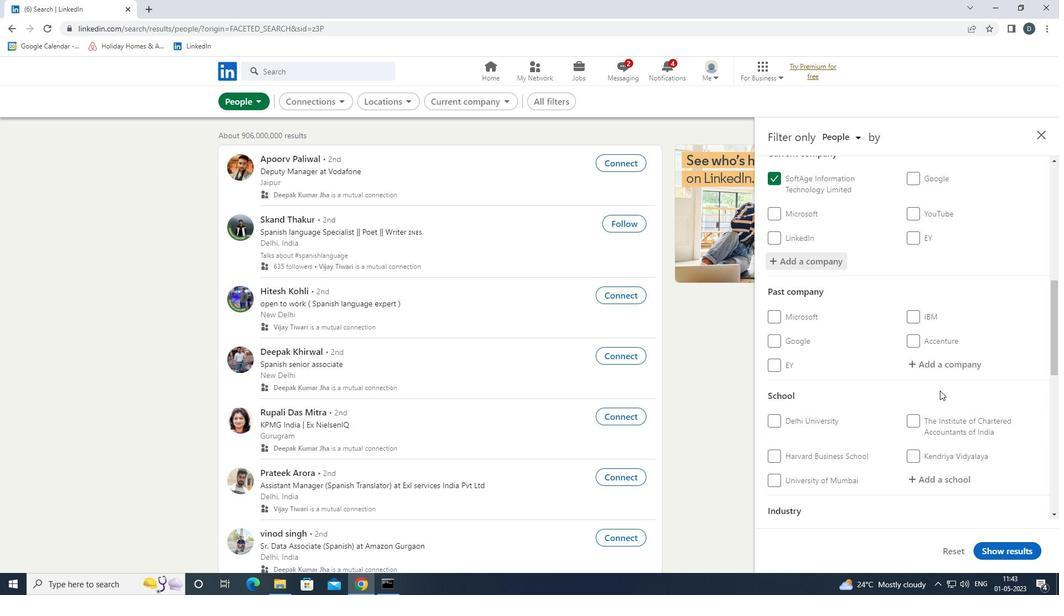
Action: Mouse scrolled (893, 381) with delta (0, 0)
Screenshot: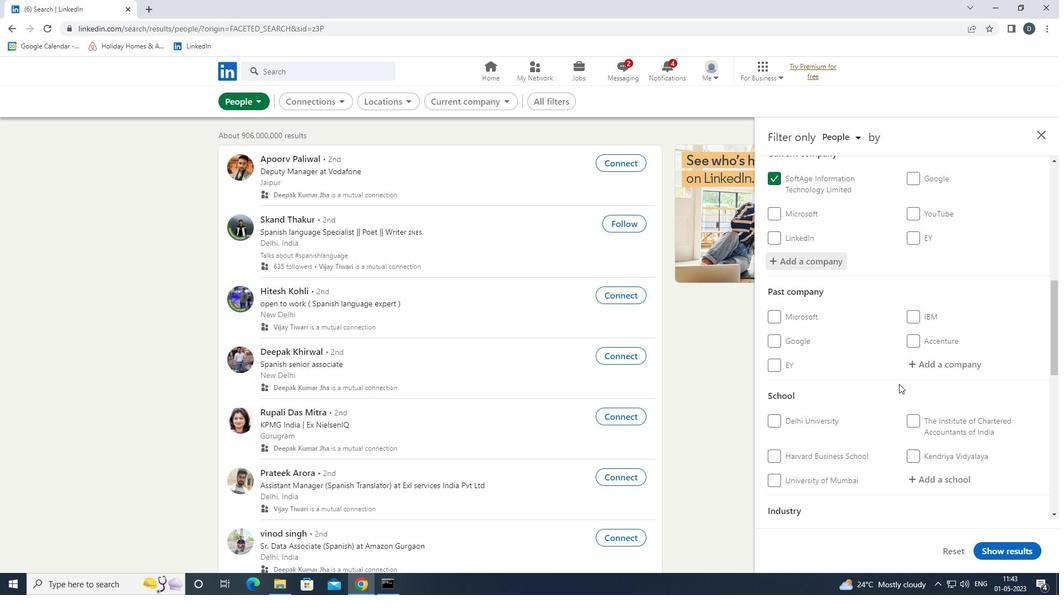 
Action: Mouse moved to (924, 424)
Screenshot: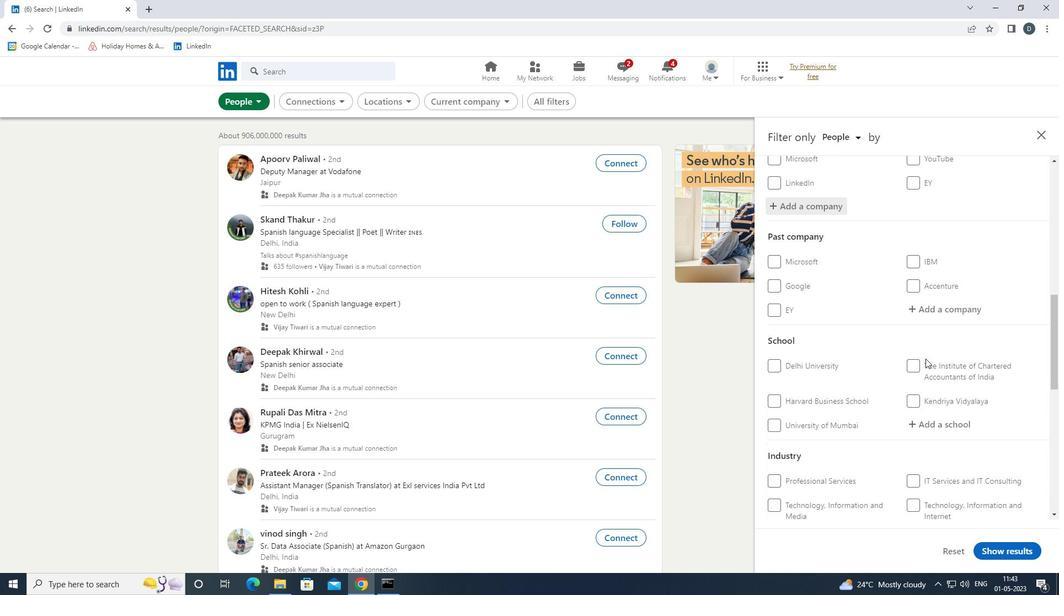 
Action: Mouse pressed left at (924, 424)
Screenshot: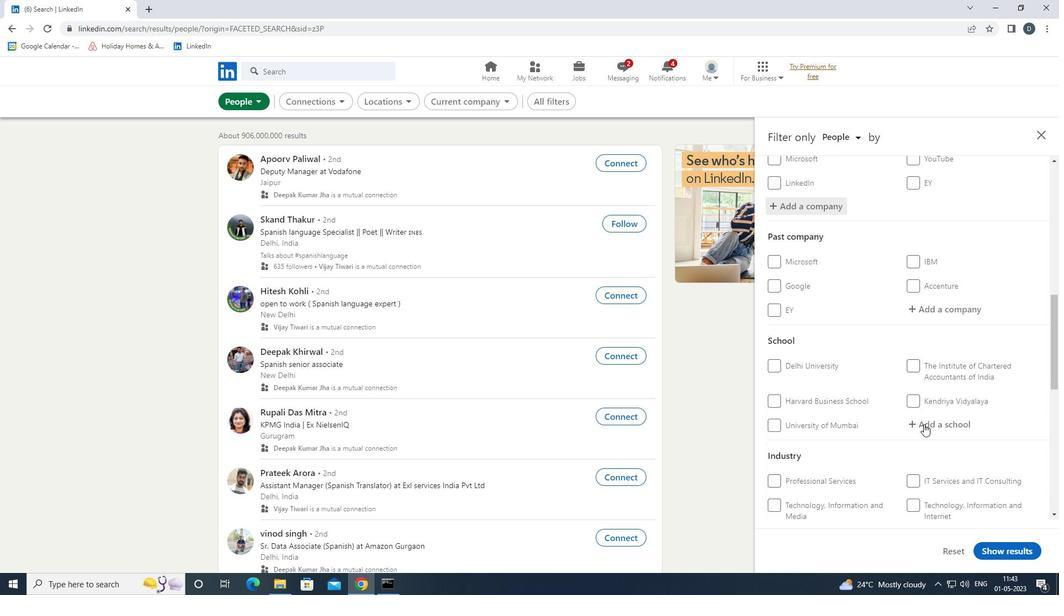 
Action: Key pressed <Key.shift>IMS<Key.space><Key.shift>EN<Key.backspace>
Screenshot: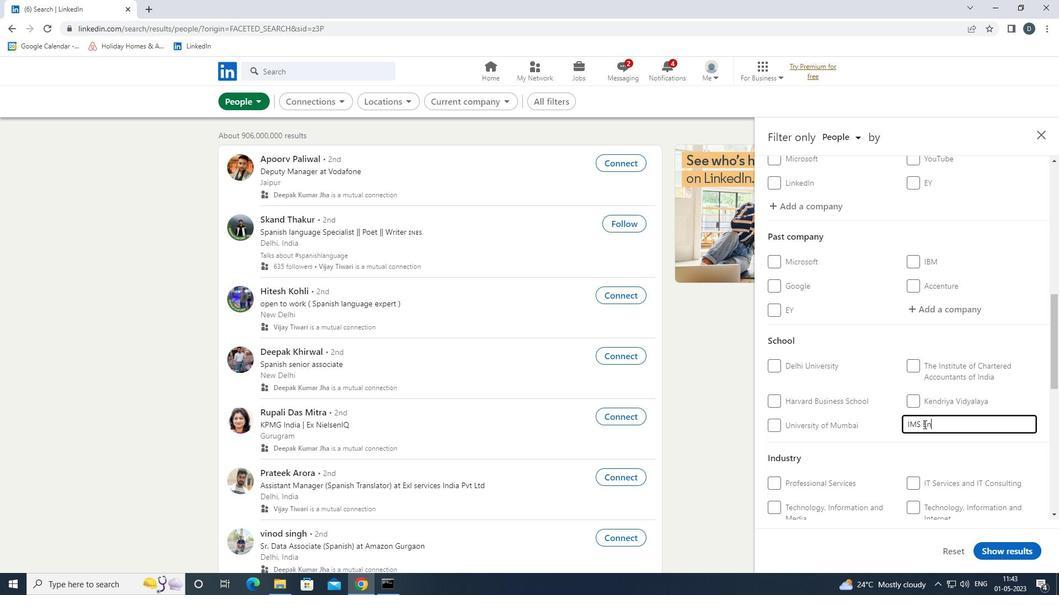 
Action: Mouse moved to (980, 405)
Screenshot: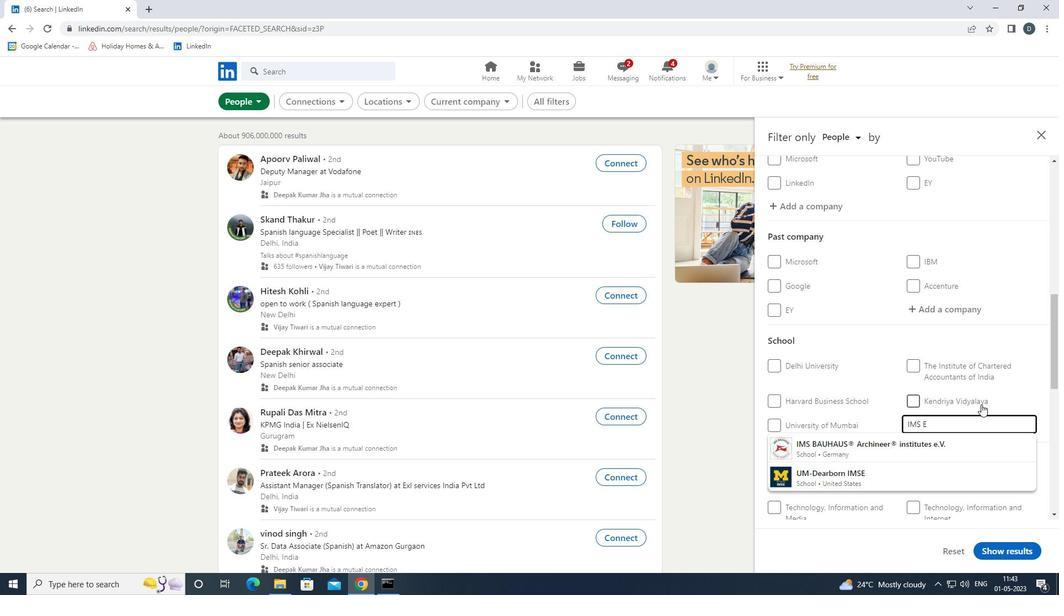
Action: Key pressed N<Key.backspace><Key.shift>NGINEERING<Key.space><Key.shift>COLLEGE,<Key.shift><Key.shift><Key.space><Key.shift>GHAZIABAD
Screenshot: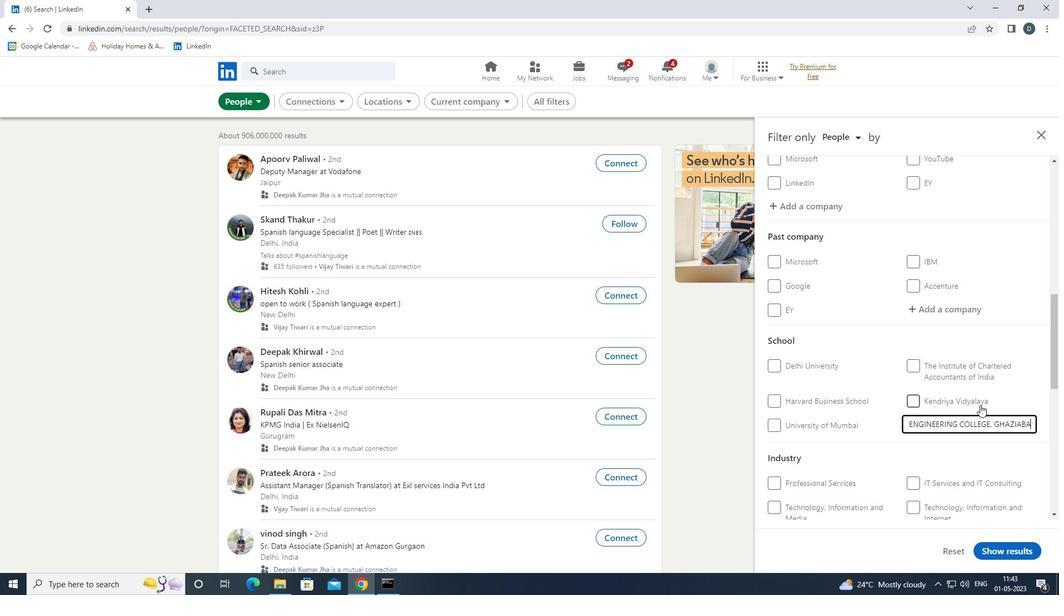 
Action: Mouse moved to (982, 402)
Screenshot: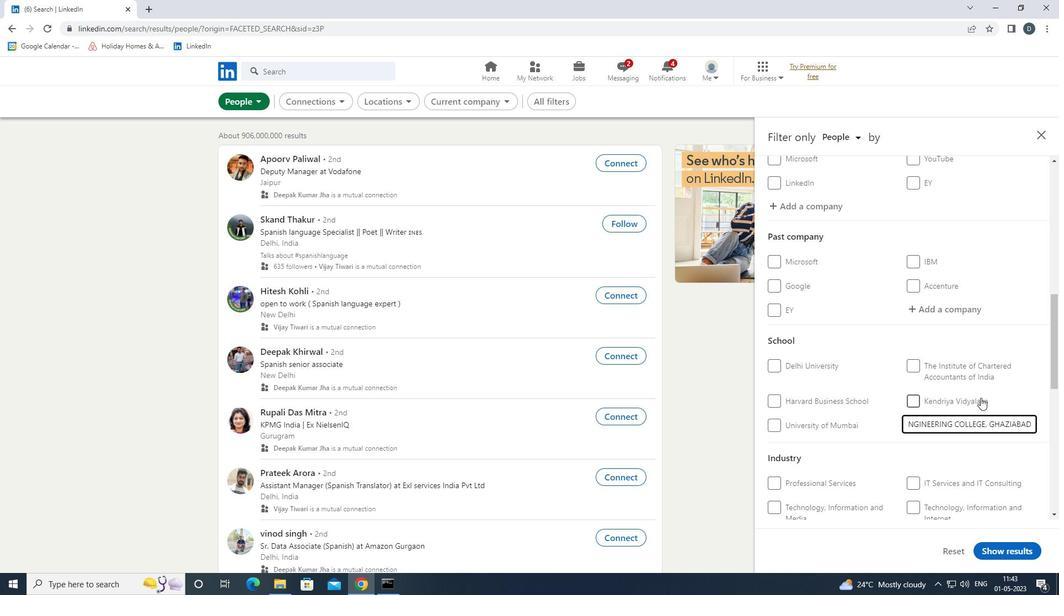
Action: Mouse scrolled (982, 401) with delta (0, 0)
Screenshot: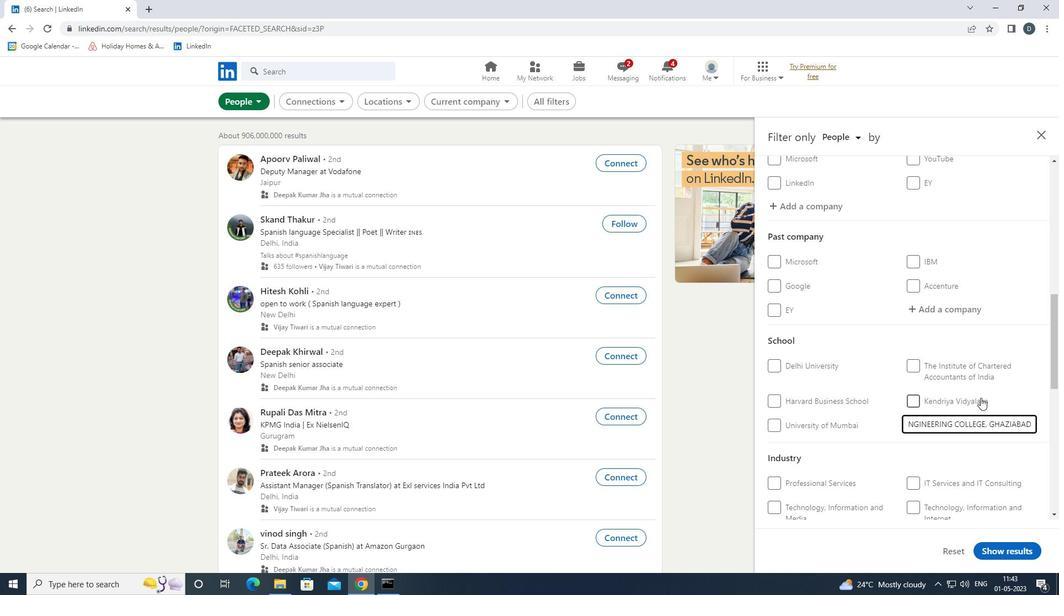 
Action: Mouse moved to (981, 403)
Screenshot: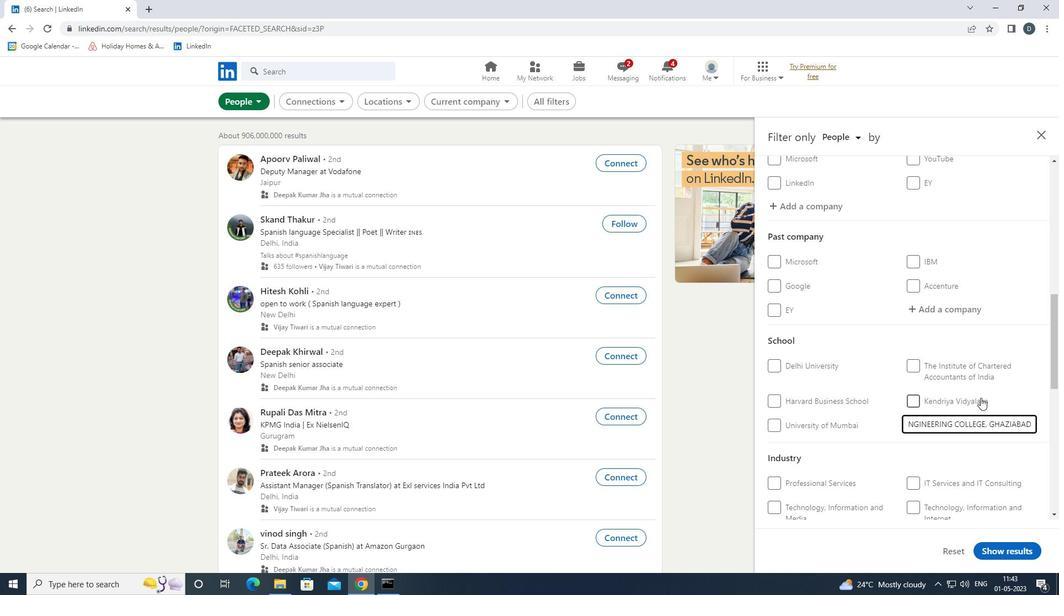 
Action: Mouse scrolled (981, 402) with delta (0, 0)
Screenshot: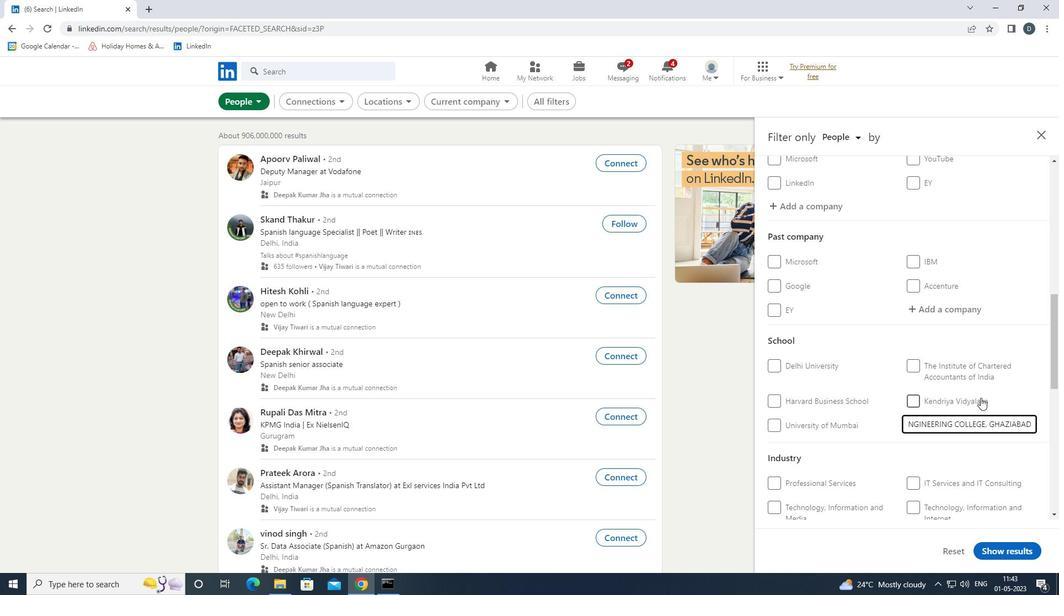 
Action: Mouse moved to (981, 403)
Screenshot: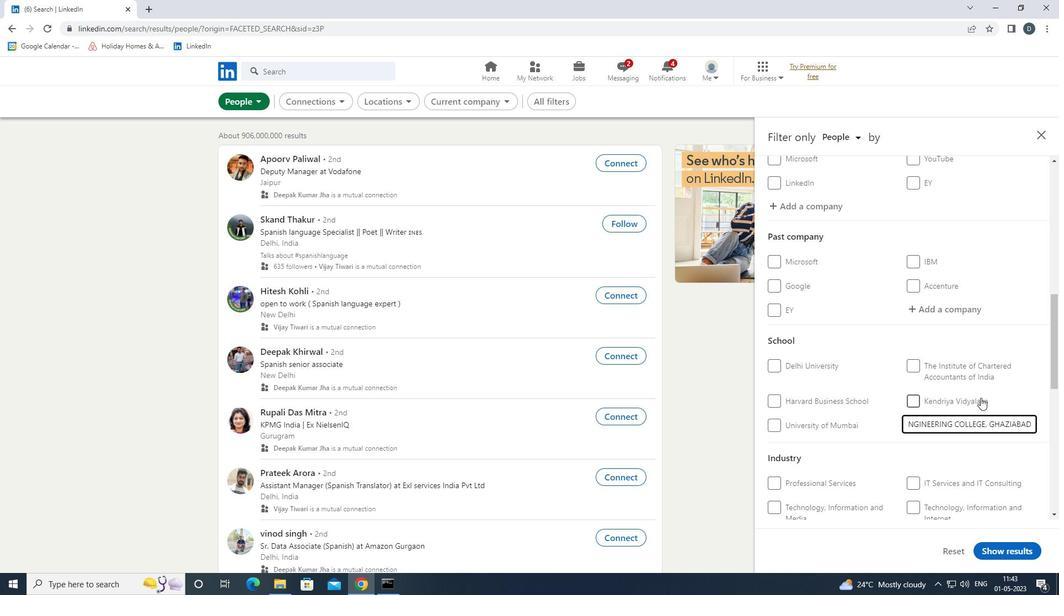 
Action: Mouse scrolled (981, 403) with delta (0, 0)
Screenshot: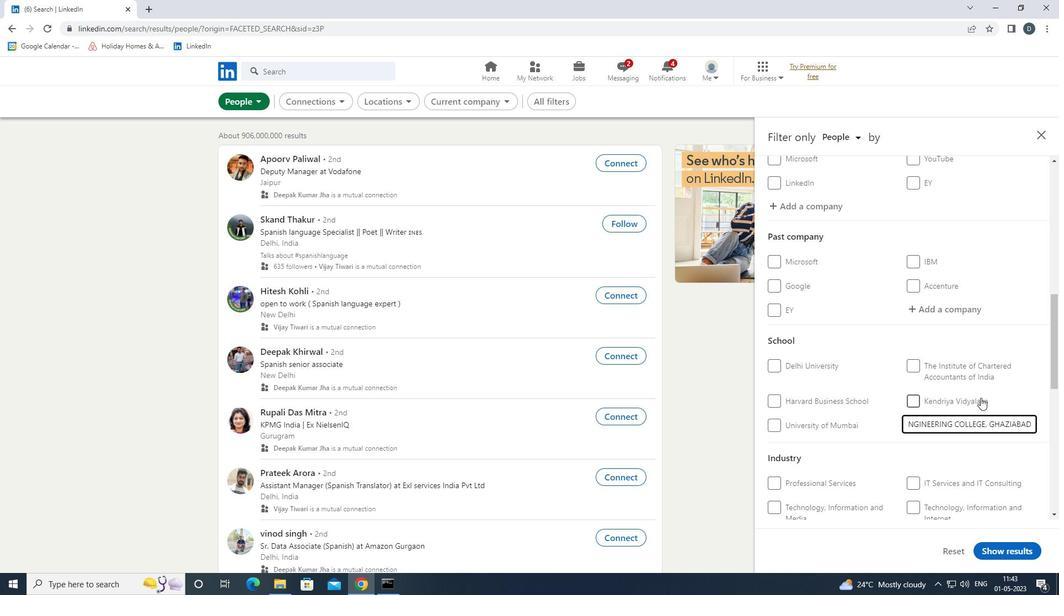 
Action: Mouse moved to (981, 404)
Screenshot: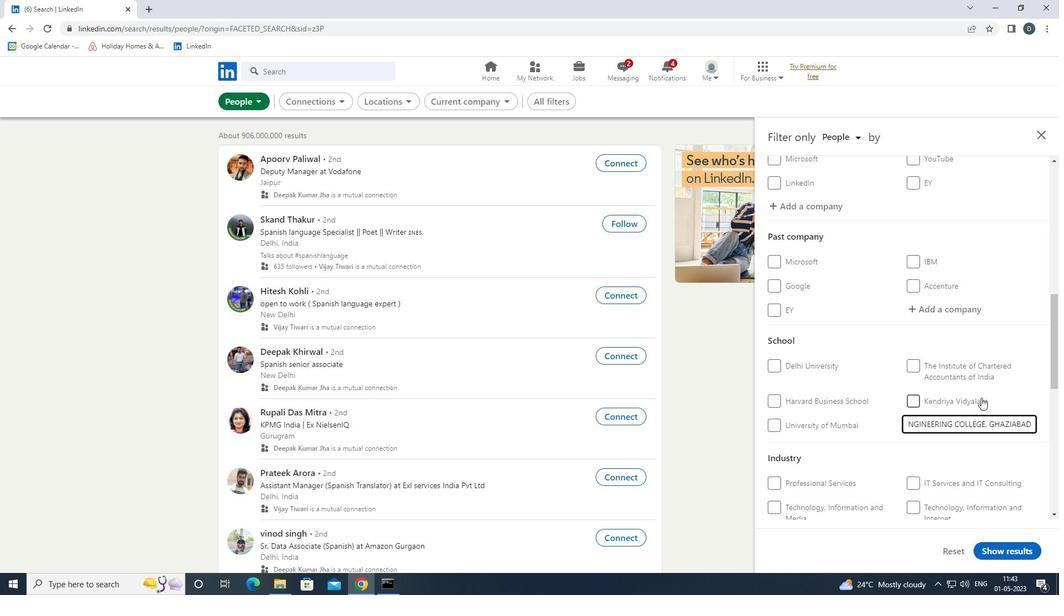 
Action: Mouse scrolled (981, 404) with delta (0, 0)
Screenshot: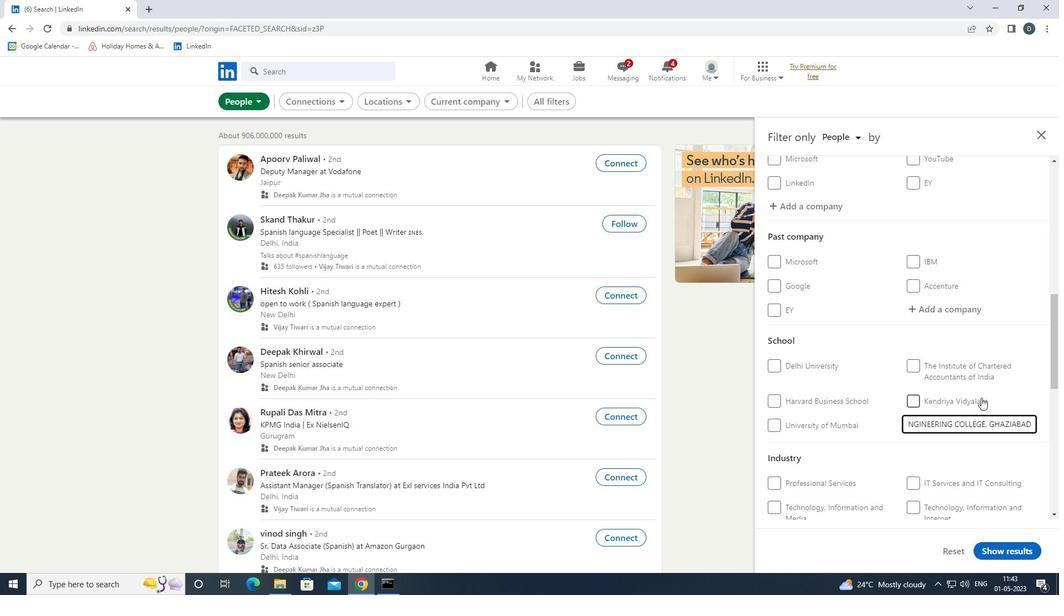 
Action: Mouse moved to (962, 323)
Screenshot: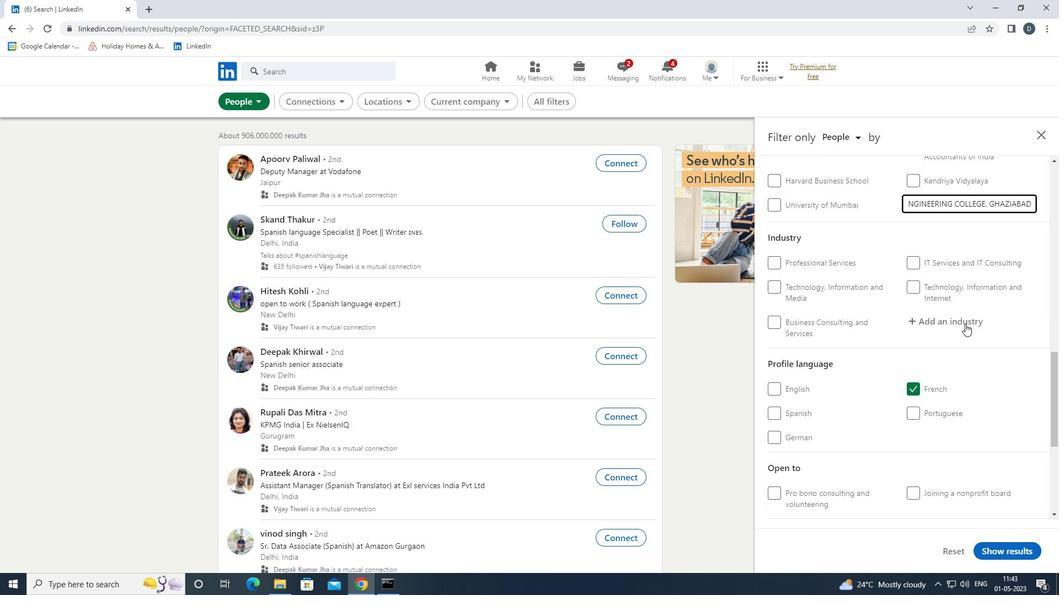 
Action: Mouse pressed left at (962, 323)
Screenshot: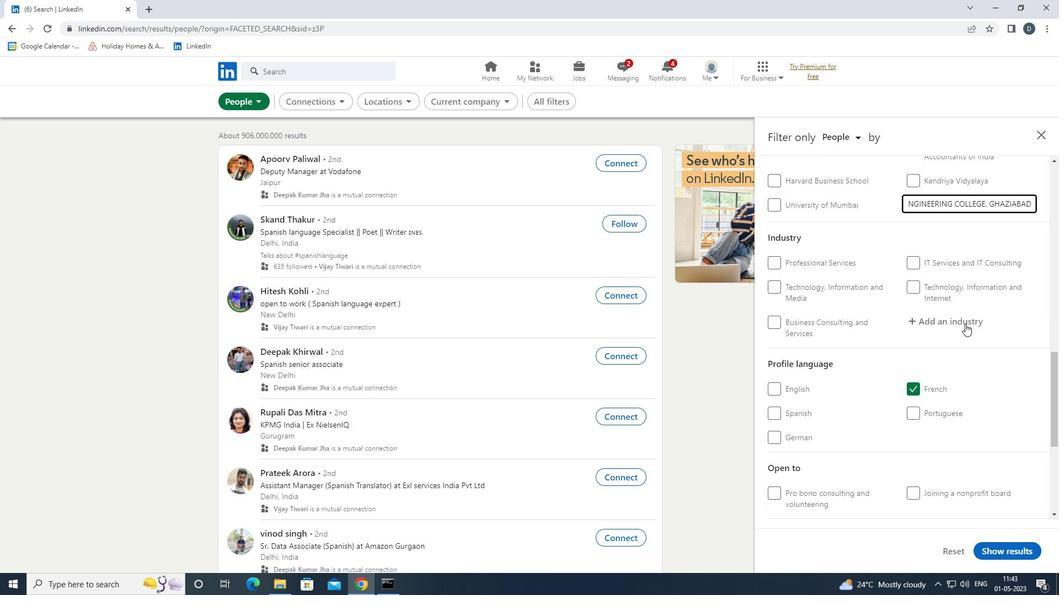 
Action: Mouse moved to (979, 391)
Screenshot: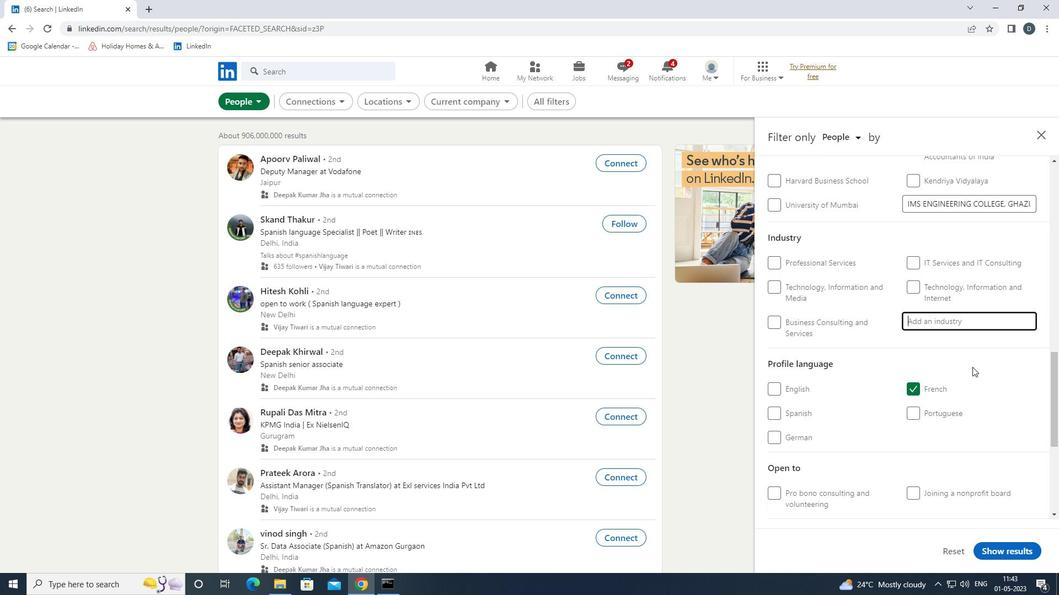 
Action: Key pressed <Key.shift><Key.shift><Key.shift>HEALTH<Key.space><Key.shift>AND
Screenshot: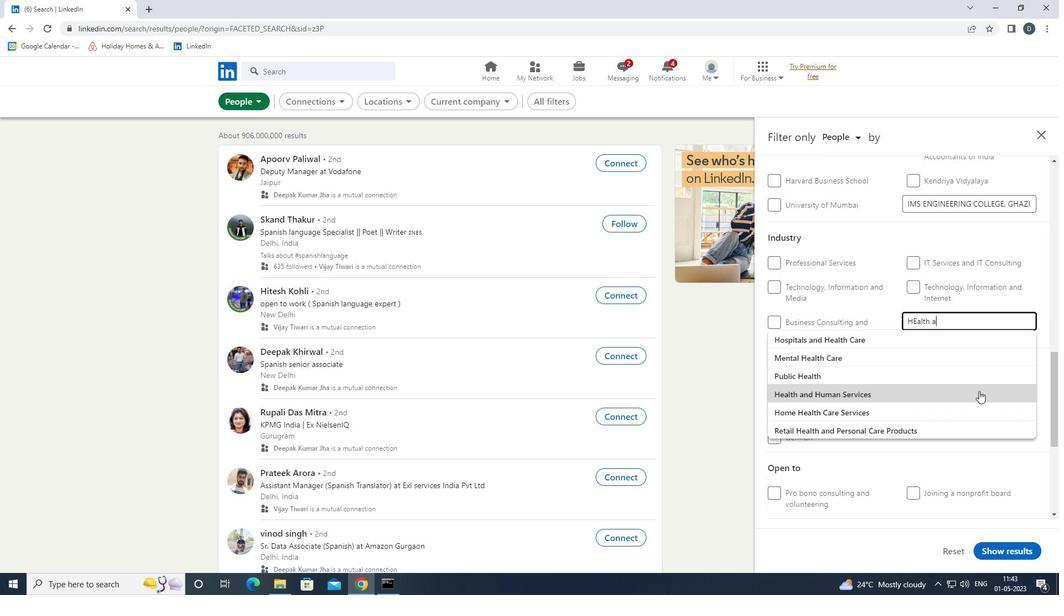 
Action: Mouse moved to (905, 364)
Screenshot: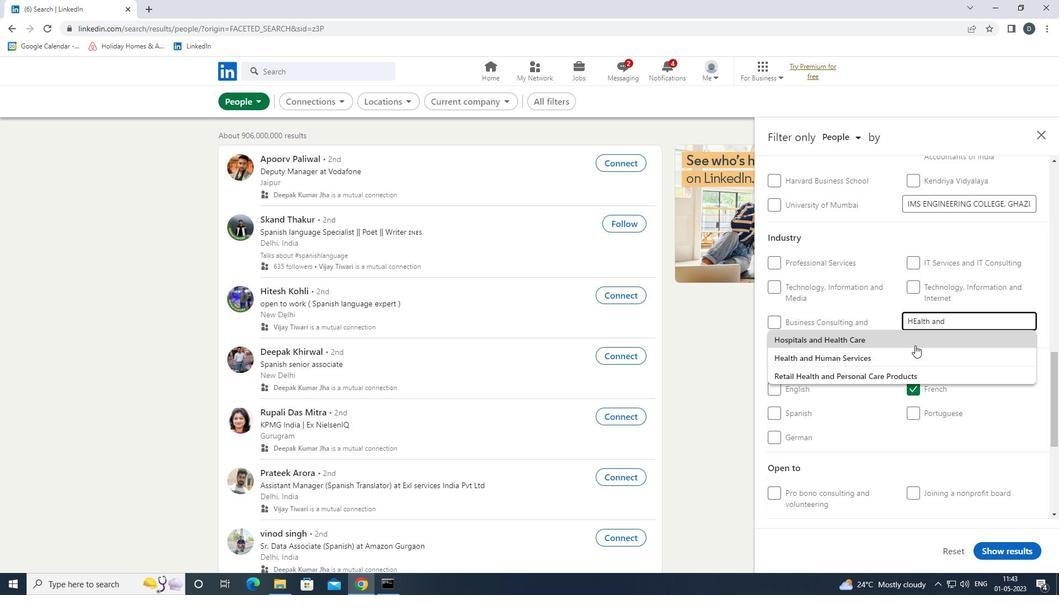 
Action: Mouse pressed left at (905, 364)
Screenshot: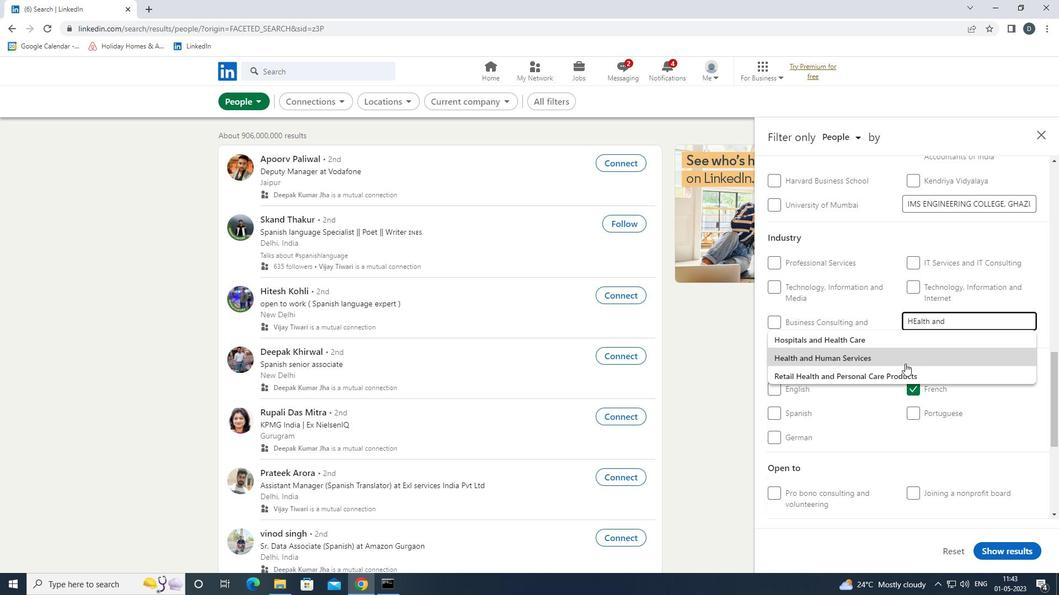 
Action: Mouse scrolled (905, 363) with delta (0, 0)
Screenshot: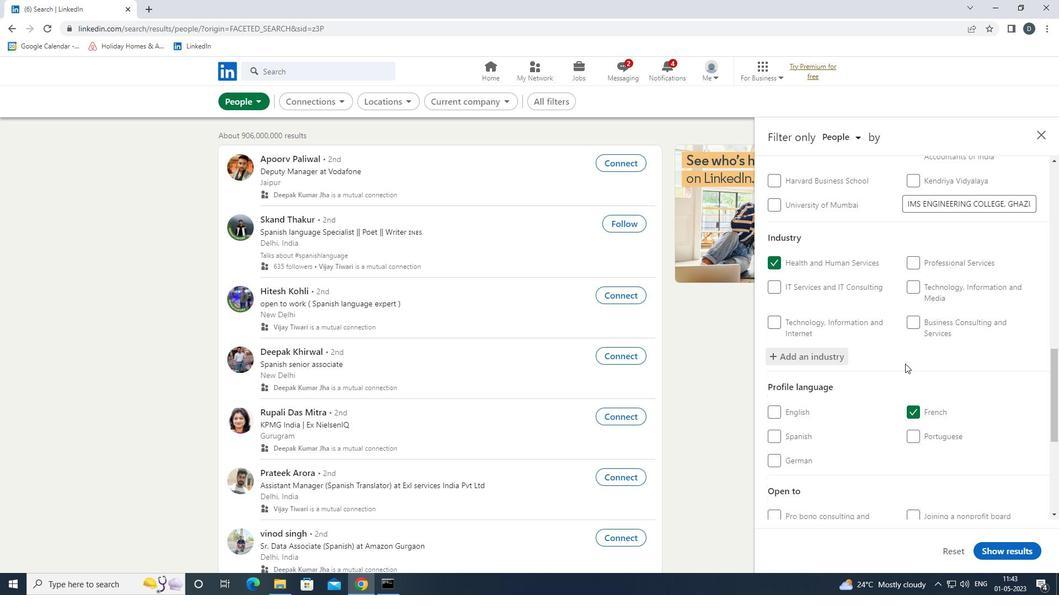 
Action: Mouse scrolled (905, 363) with delta (0, 0)
Screenshot: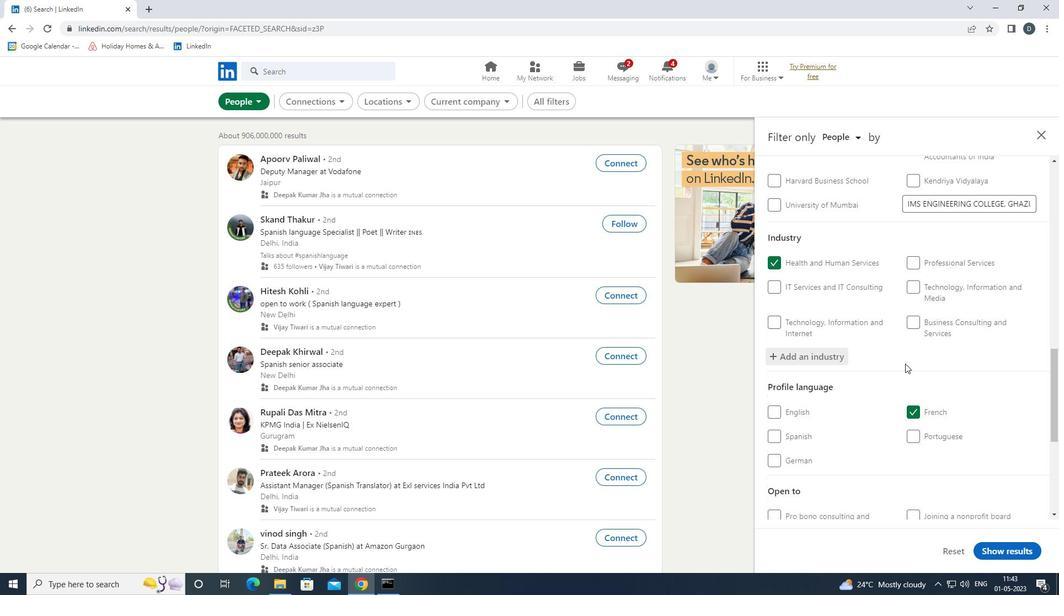 
Action: Mouse scrolled (905, 363) with delta (0, 0)
Screenshot: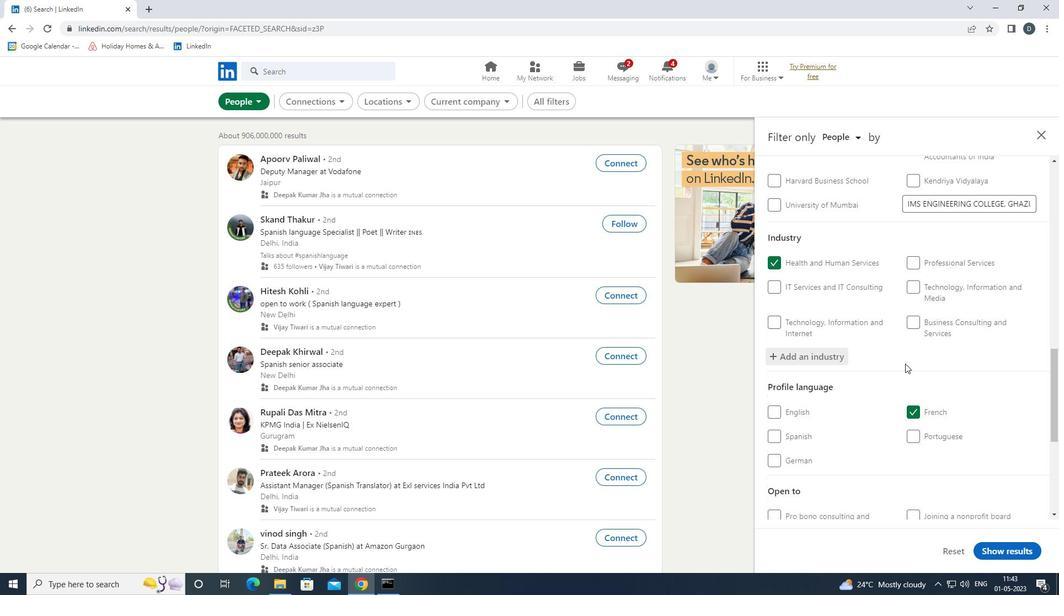 
Action: Mouse scrolled (905, 363) with delta (0, 0)
Screenshot: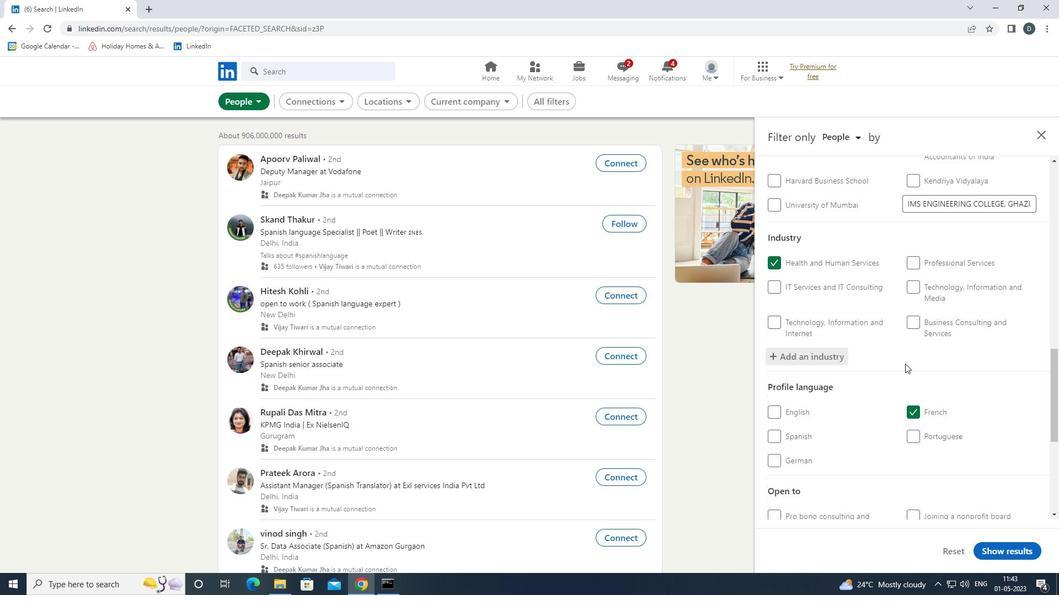 
Action: Mouse moved to (957, 412)
Screenshot: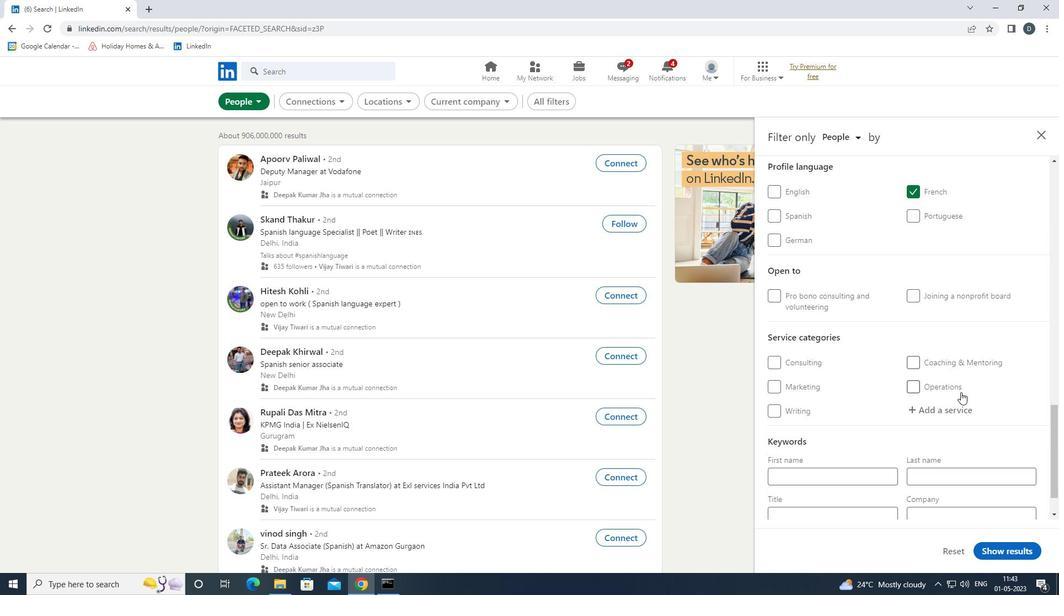 
Action: Mouse pressed left at (957, 412)
Screenshot: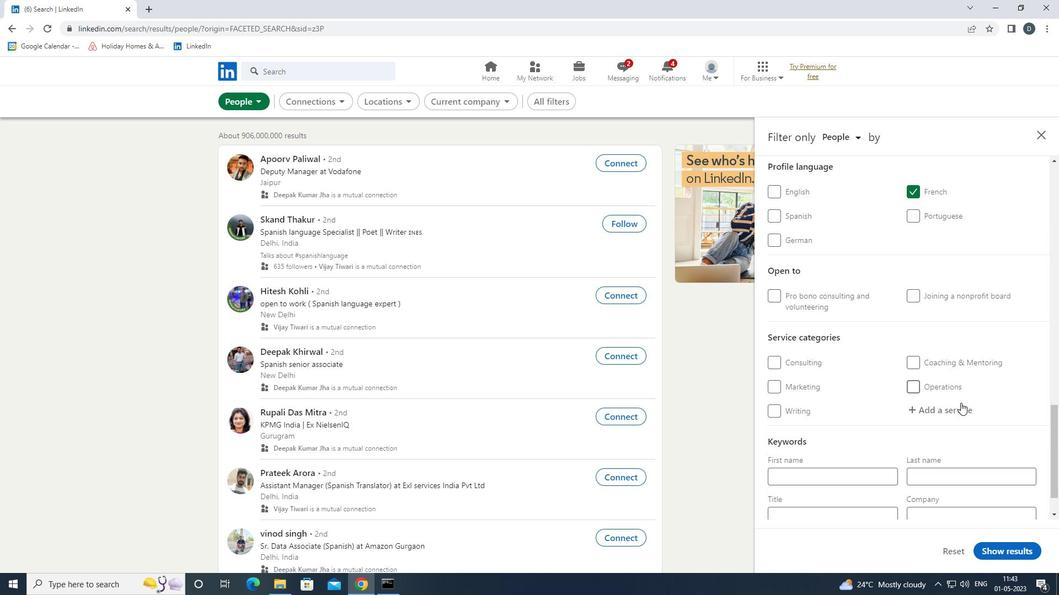 
Action: Key pressed <Key.shift>BUDGE<Key.down><Key.enter>
Screenshot: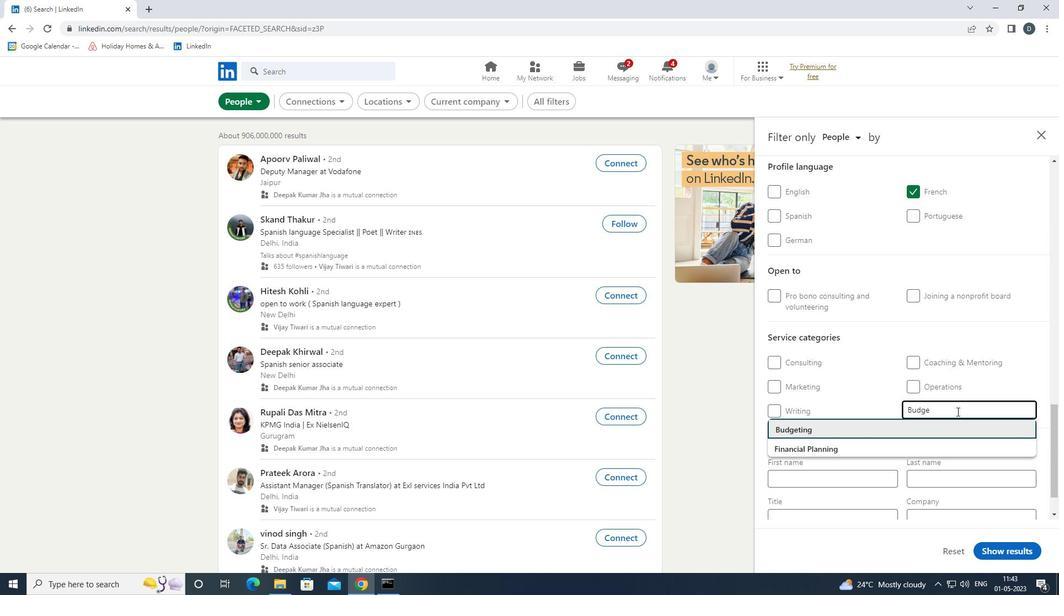 
Action: Mouse scrolled (957, 411) with delta (0, 0)
Screenshot: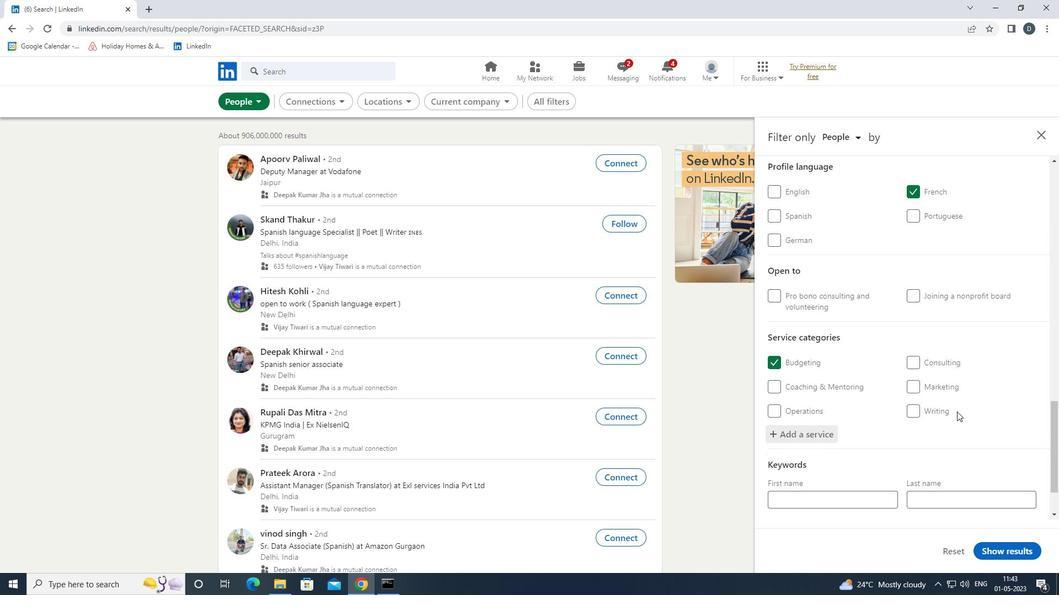 
Action: Mouse scrolled (957, 411) with delta (0, 0)
Screenshot: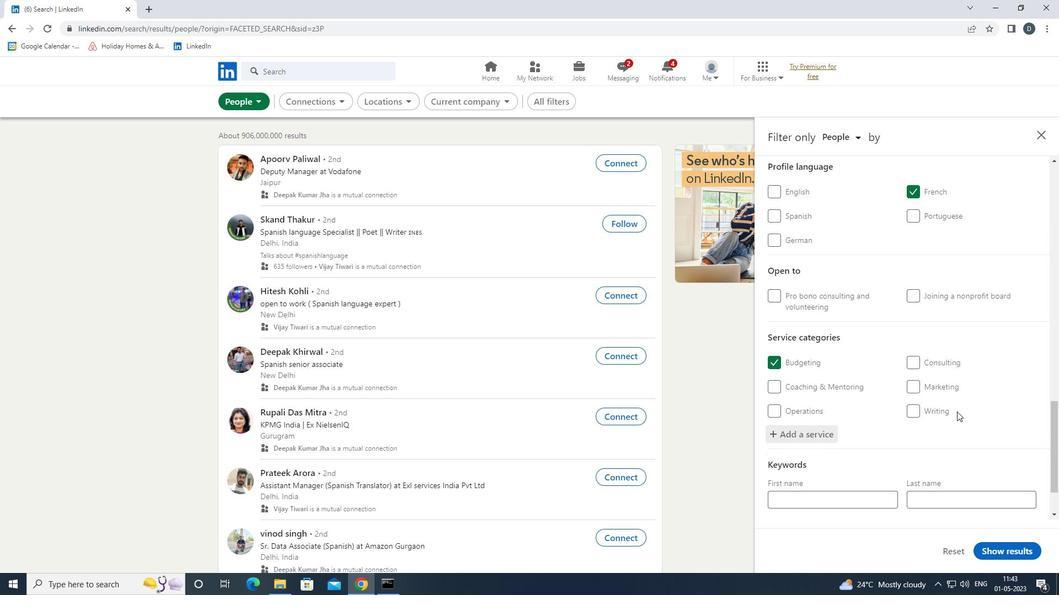 
Action: Mouse scrolled (957, 411) with delta (0, 0)
Screenshot: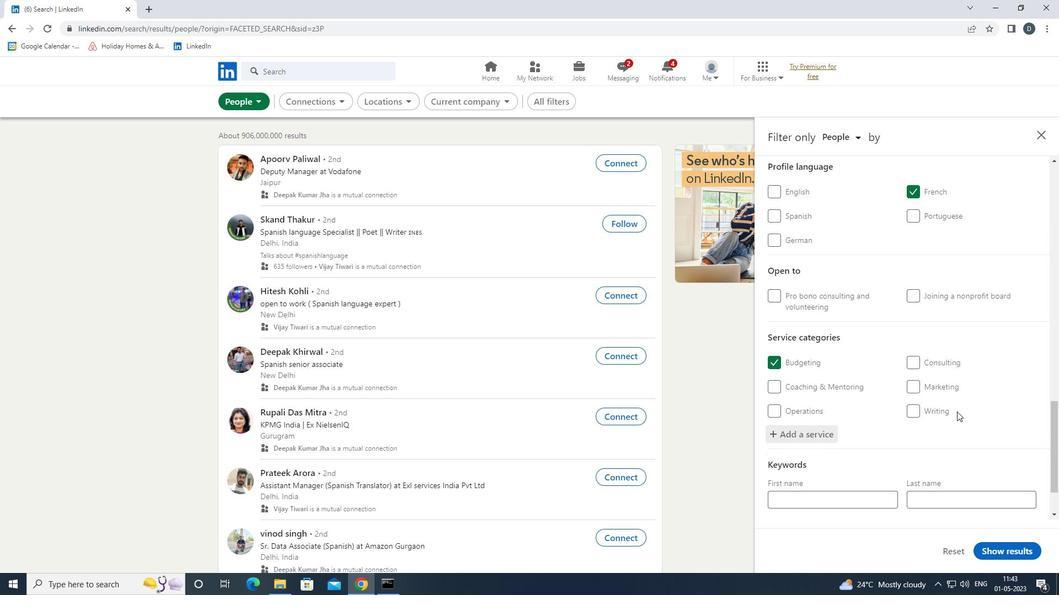
Action: Mouse scrolled (957, 411) with delta (0, 0)
Screenshot: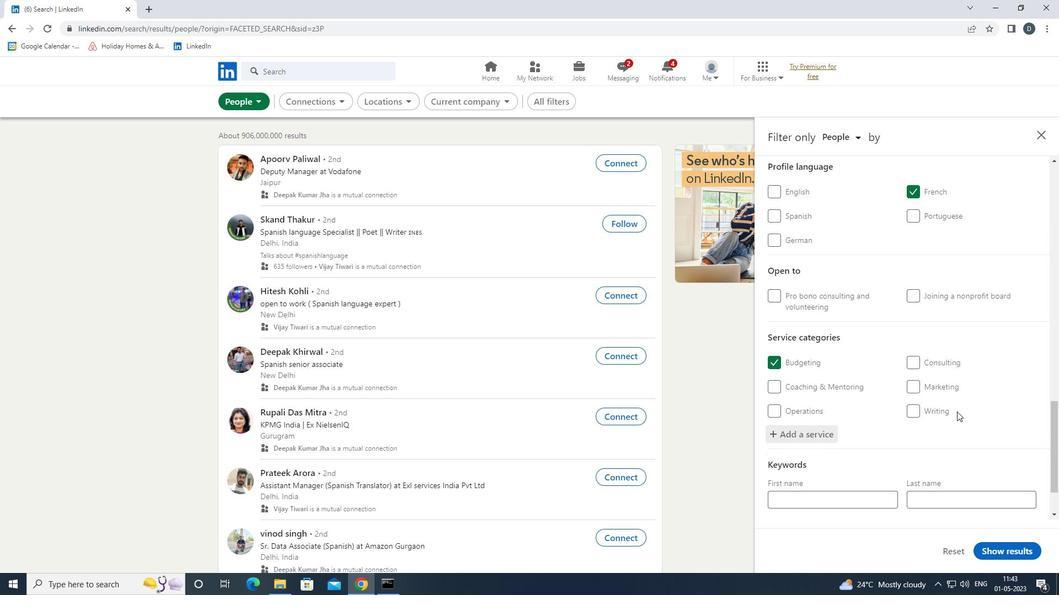 
Action: Mouse moved to (849, 462)
Screenshot: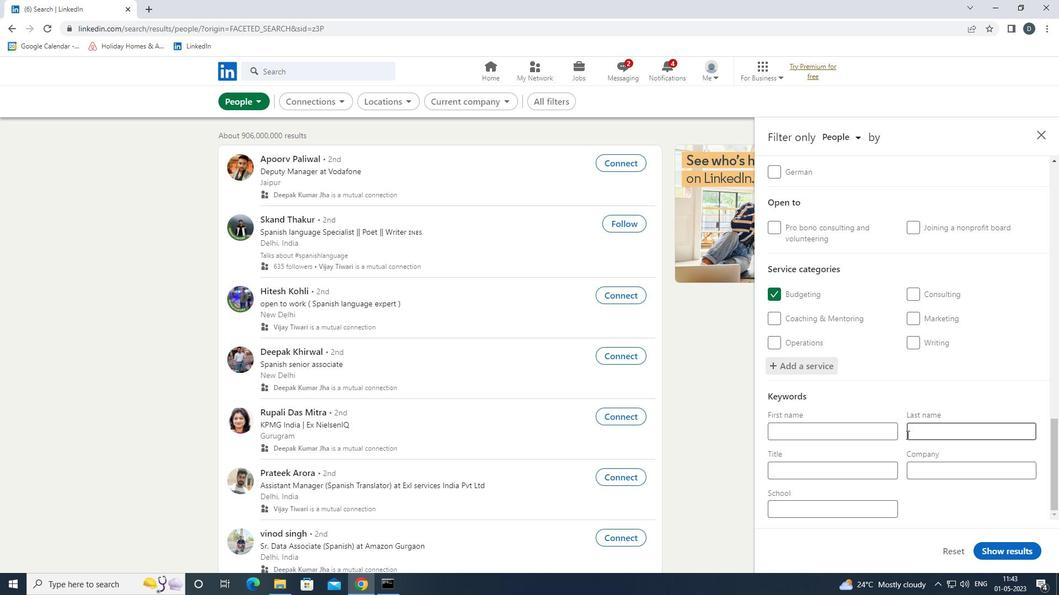 
Action: Mouse pressed left at (849, 462)
Screenshot: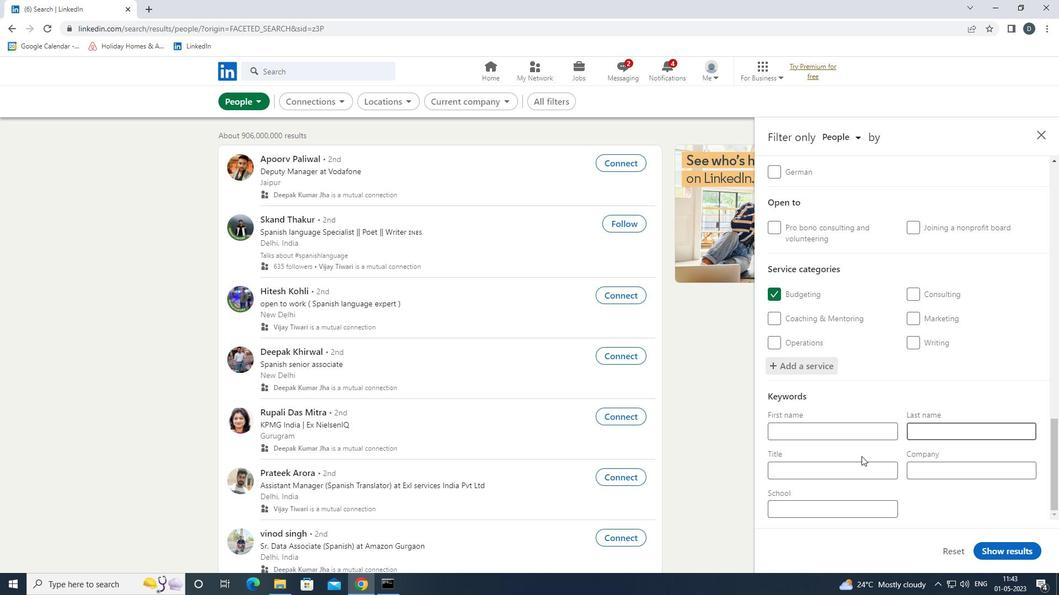 
Action: Mouse moved to (850, 467)
Screenshot: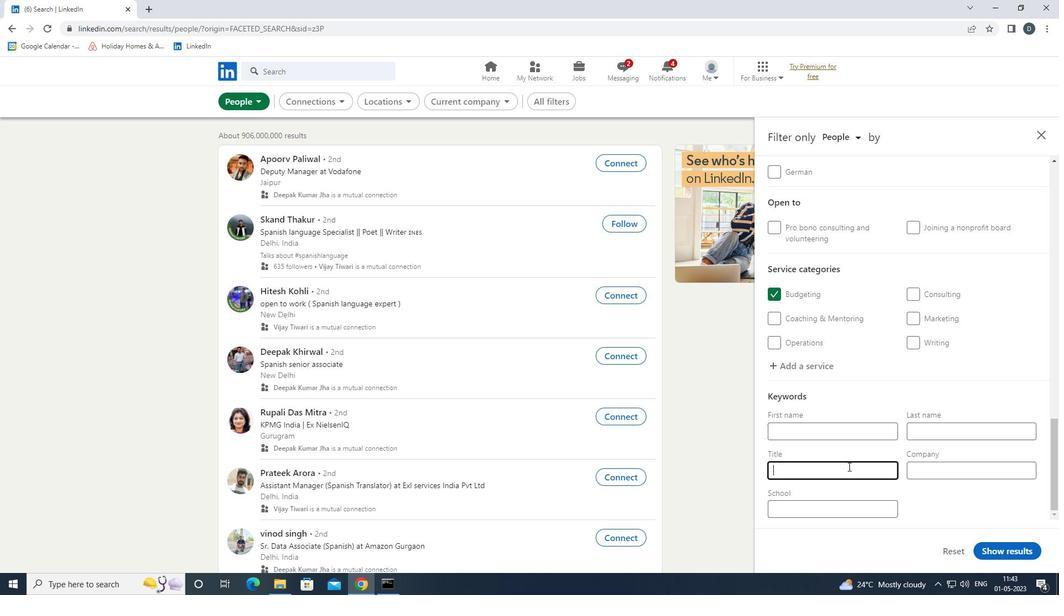 
Action: Key pressed <Key.shift>ANIMAL<Key.space><Key.shift>SHELTER<Key.space><Key.shift>MANAGER
Screenshot: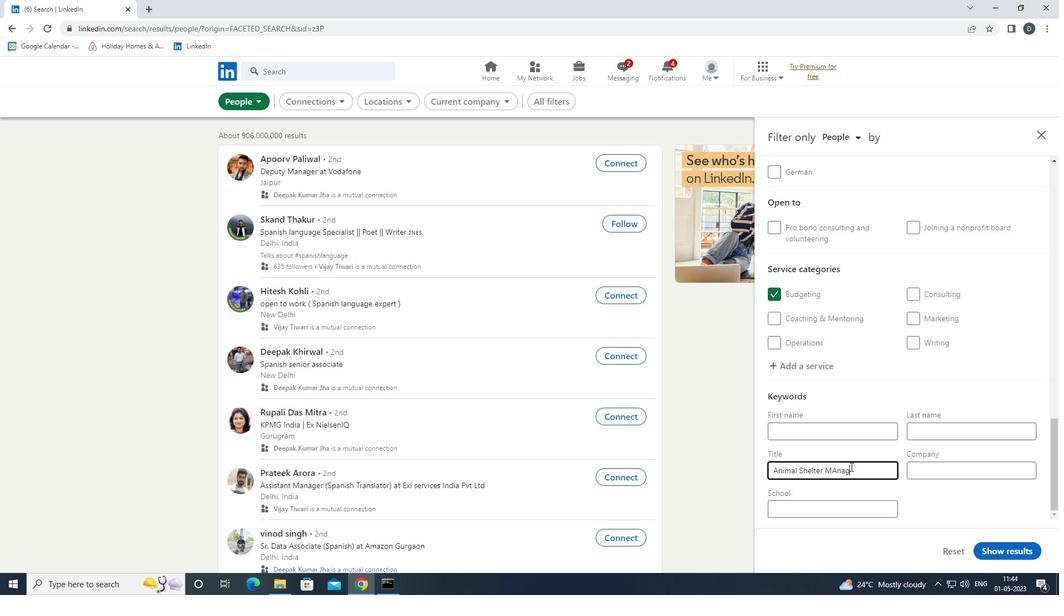 
Action: Mouse moved to (837, 471)
Screenshot: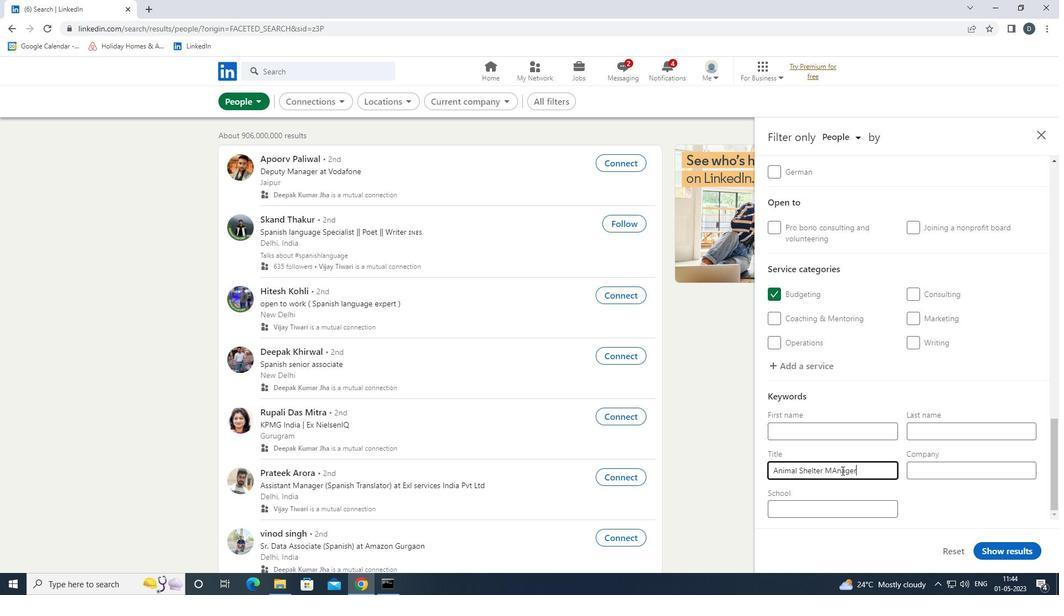 
Action: Mouse pressed left at (837, 471)
Screenshot: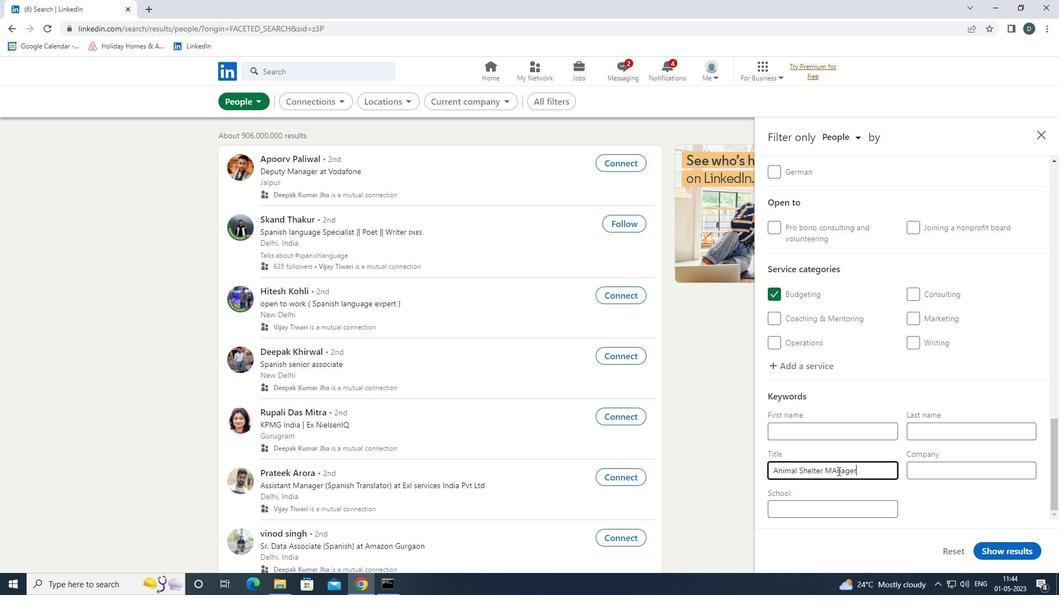 
Action: Key pressed <Key.backspace>A
Screenshot: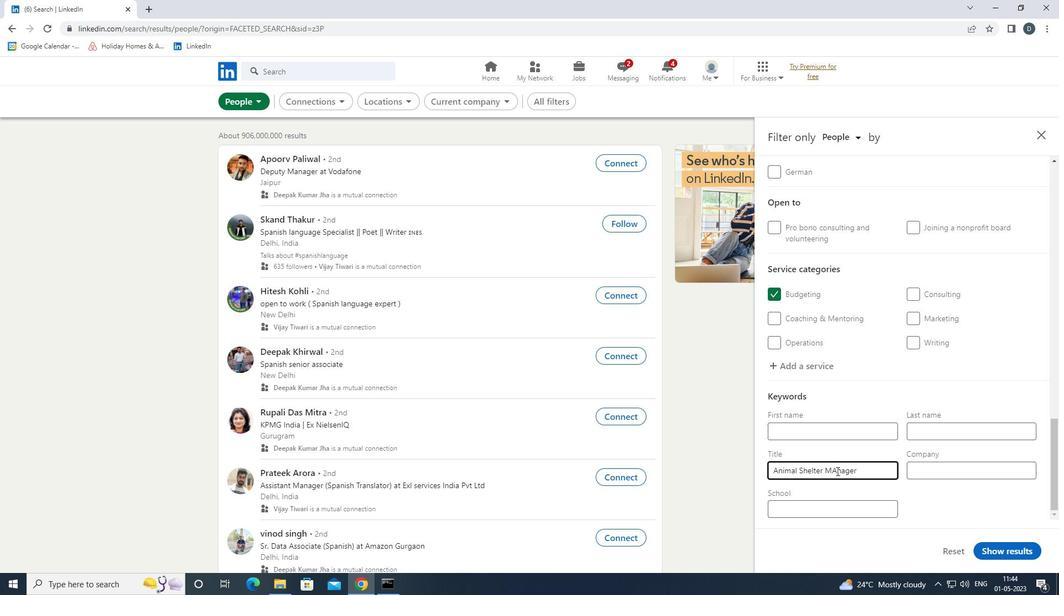 
Action: Mouse moved to (997, 557)
Screenshot: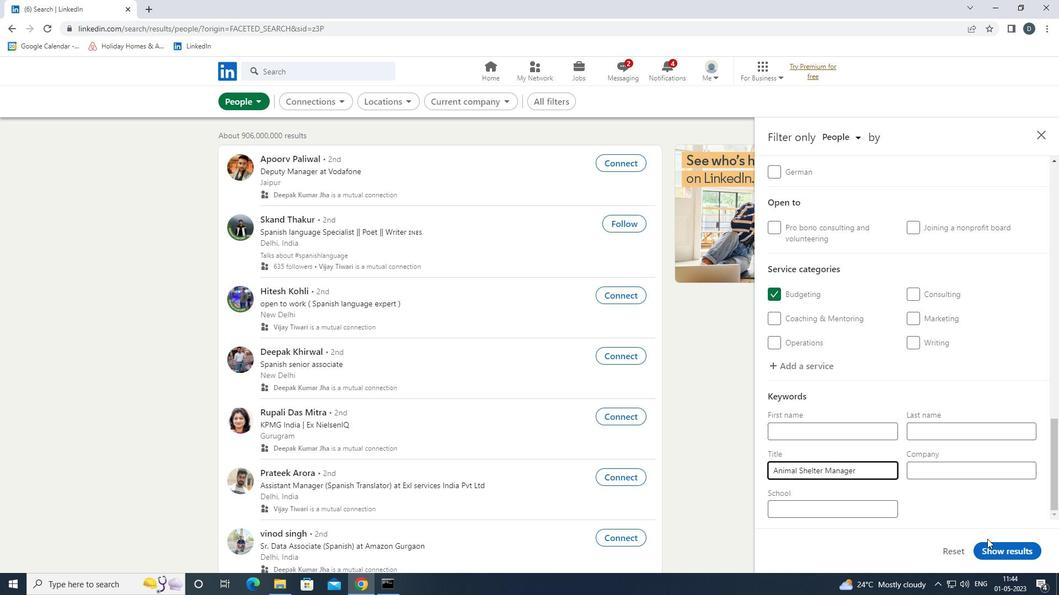 
Action: Mouse pressed left at (997, 557)
Screenshot: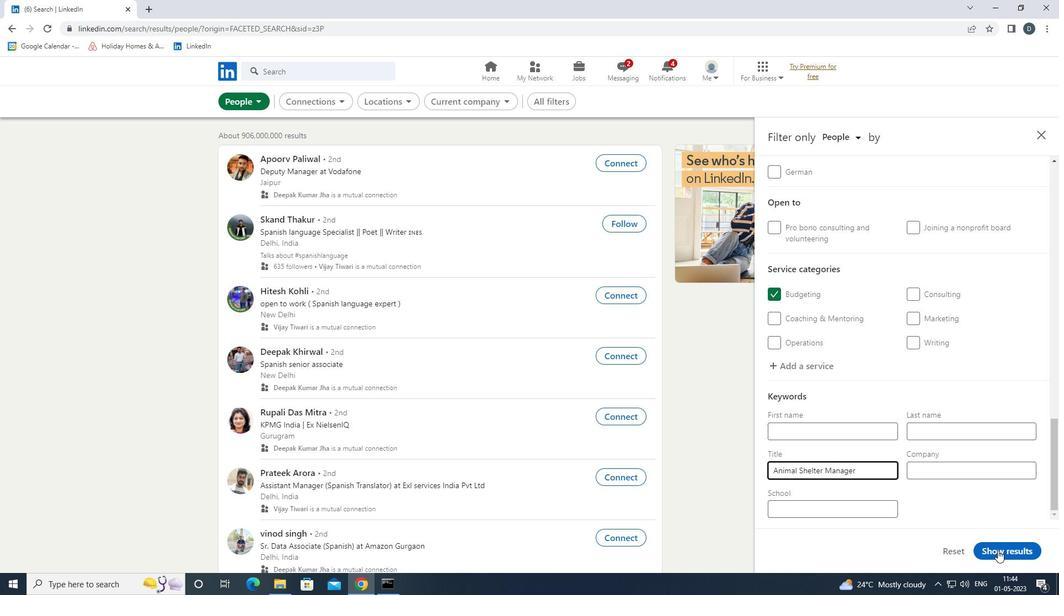 
Action: Mouse moved to (835, 427)
Screenshot: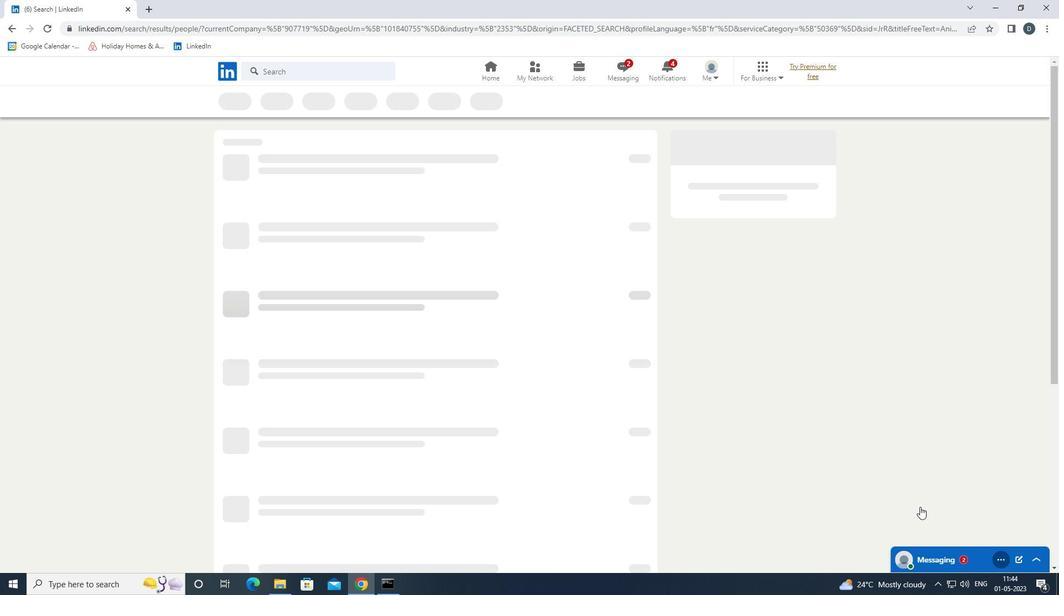 
